 Task: Explore Airbnb accommodation in Nagqu, China from 8th November, 2023 to 16th November, 2023 for 2 adults. Place can be entire place with 1  bedroom having 1 bed and 1 bathroom. Property type can be hotel. Amenities needed are: wifi, washing machine.
Action: Mouse moved to (476, 67)
Screenshot: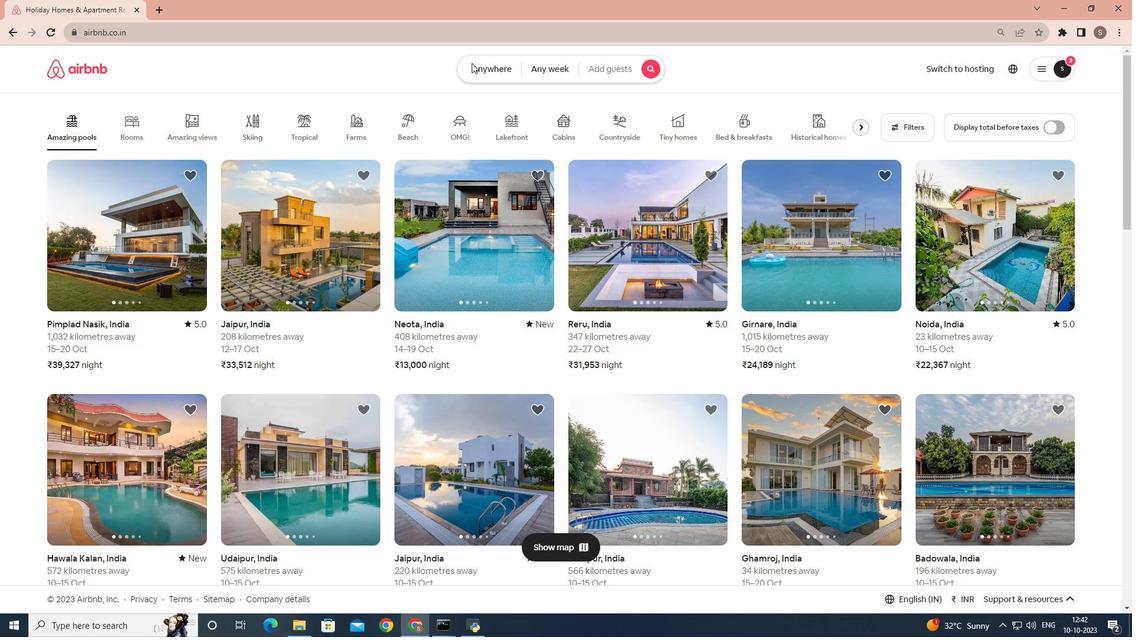 
Action: Mouse pressed left at (476, 67)
Screenshot: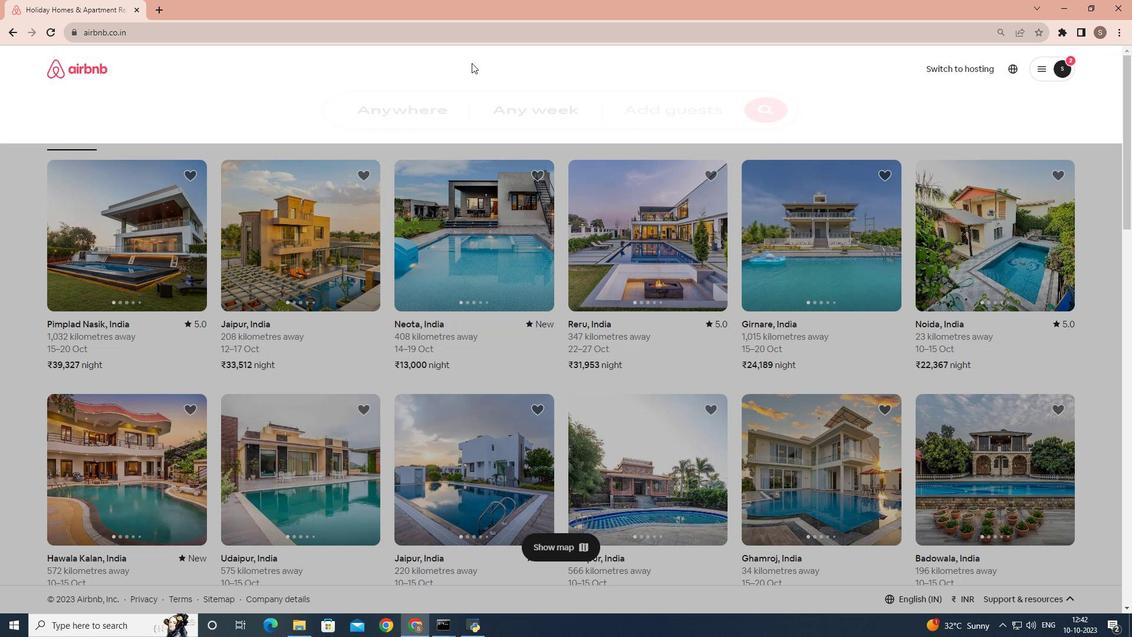 
Action: Mouse moved to (415, 105)
Screenshot: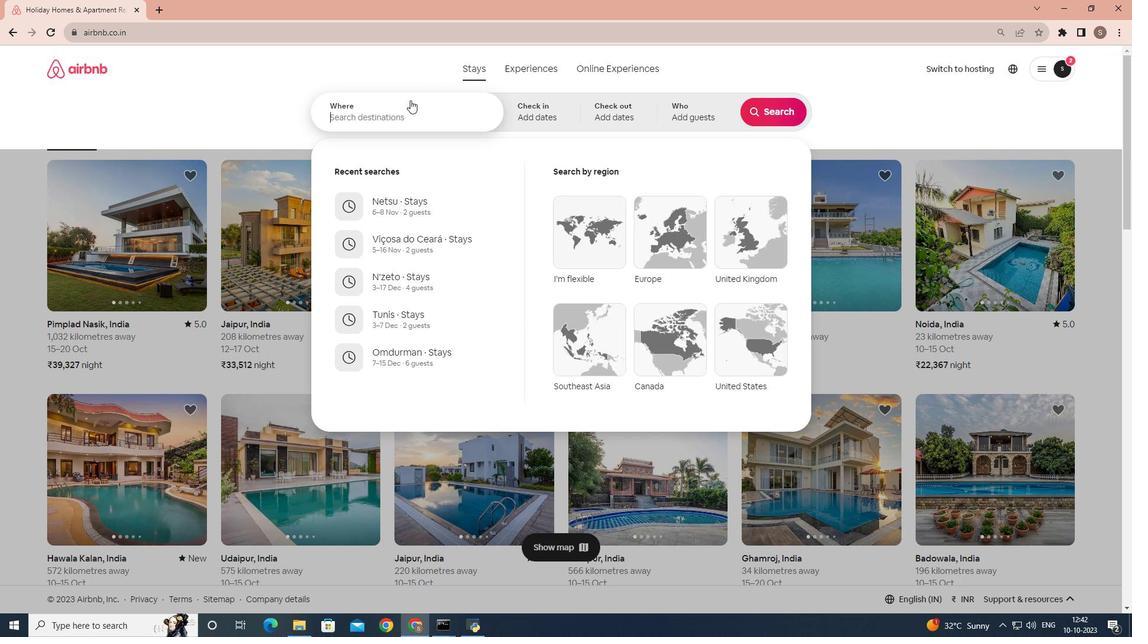 
Action: Mouse pressed left at (415, 105)
Screenshot: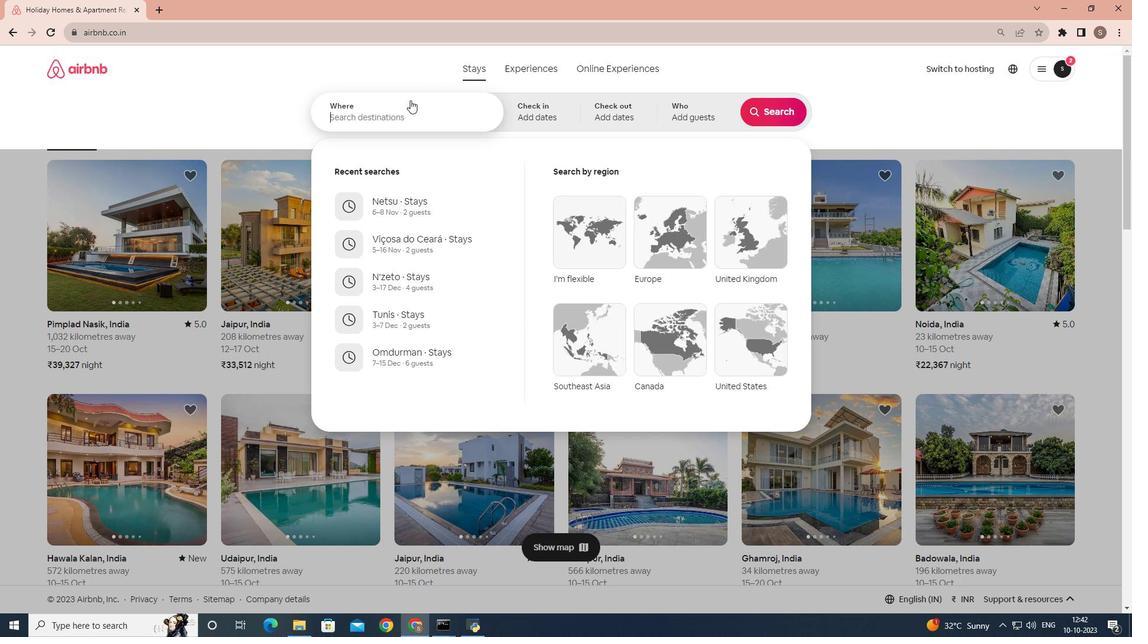 
Action: Key pressed <Key.shift>Nagqu,<Key.space><Key.shift>China
Screenshot: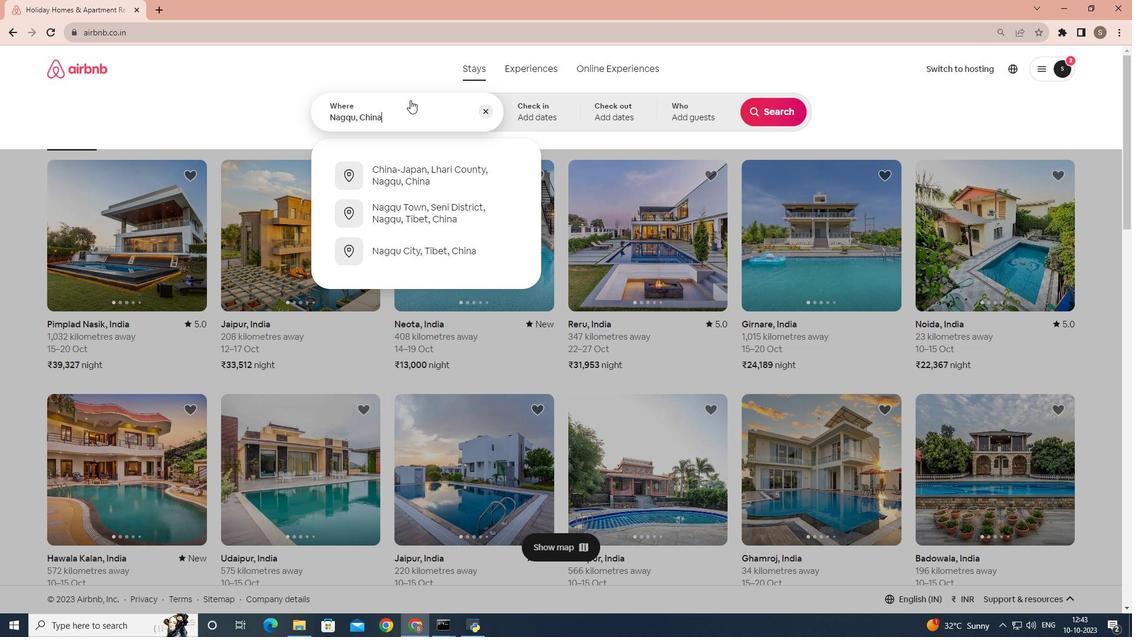 
Action: Mouse moved to (560, 117)
Screenshot: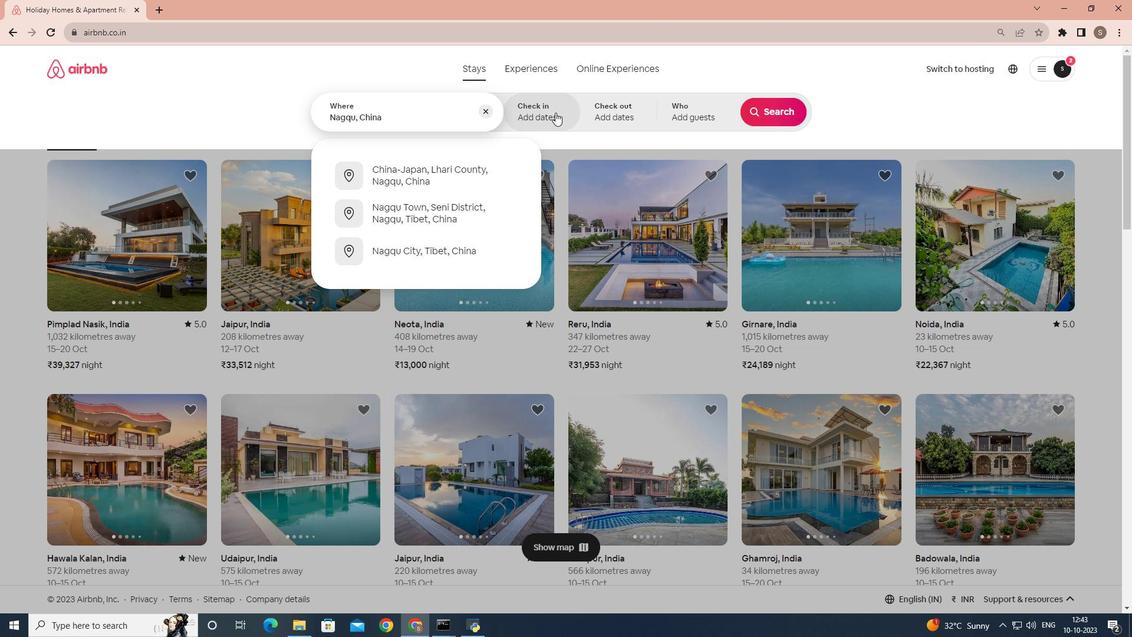 
Action: Mouse pressed left at (560, 117)
Screenshot: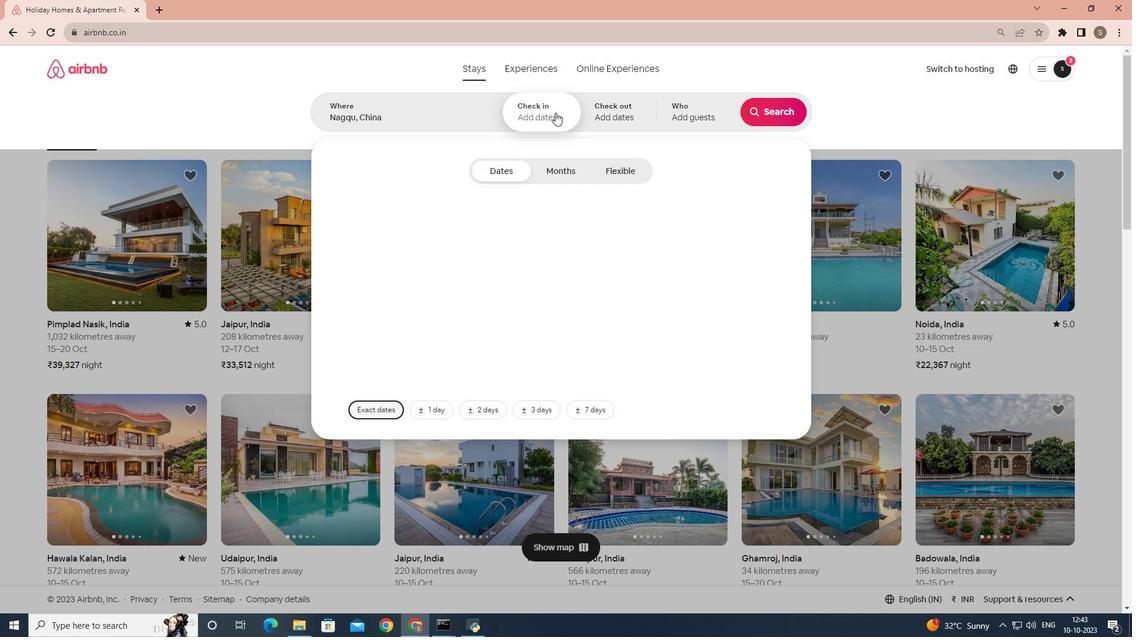 
Action: Mouse moved to (682, 295)
Screenshot: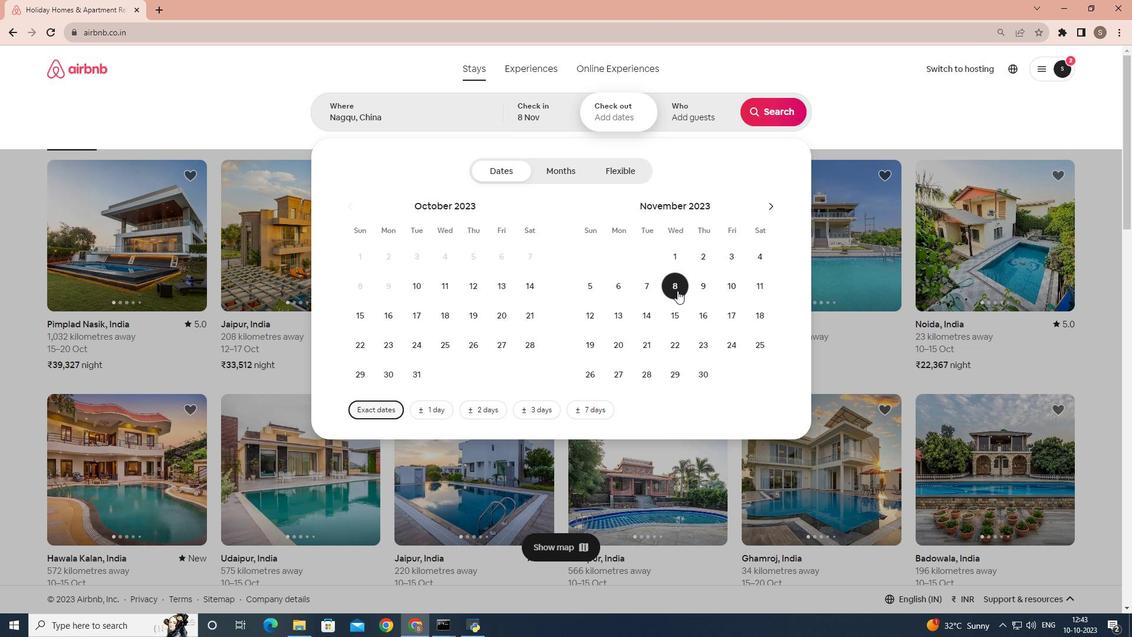 
Action: Mouse pressed left at (682, 295)
Screenshot: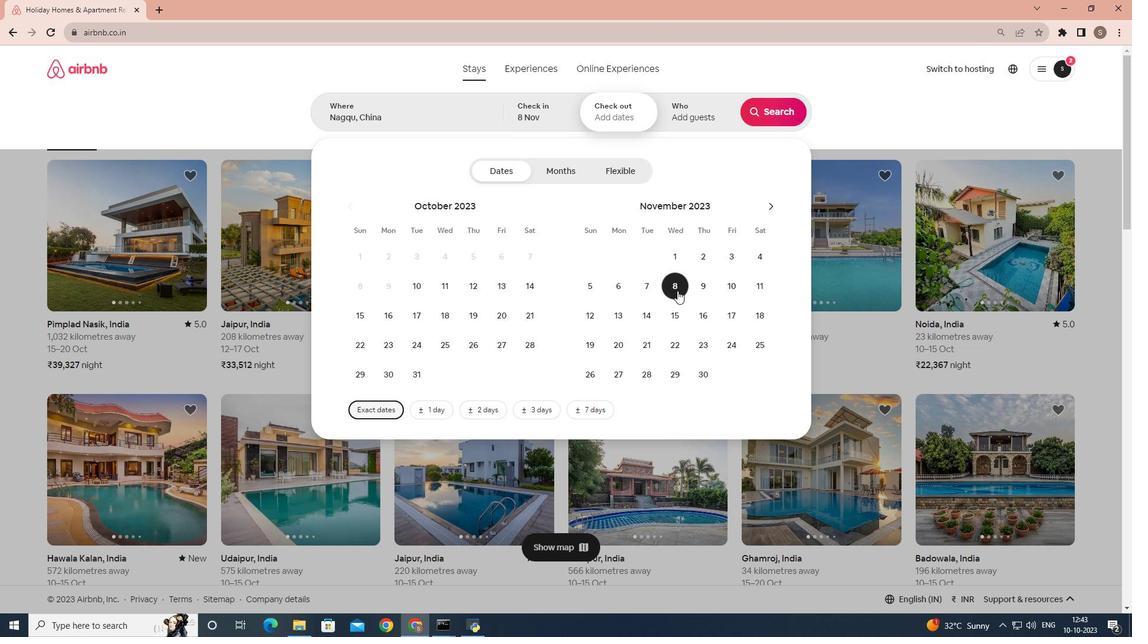 
Action: Mouse moved to (717, 326)
Screenshot: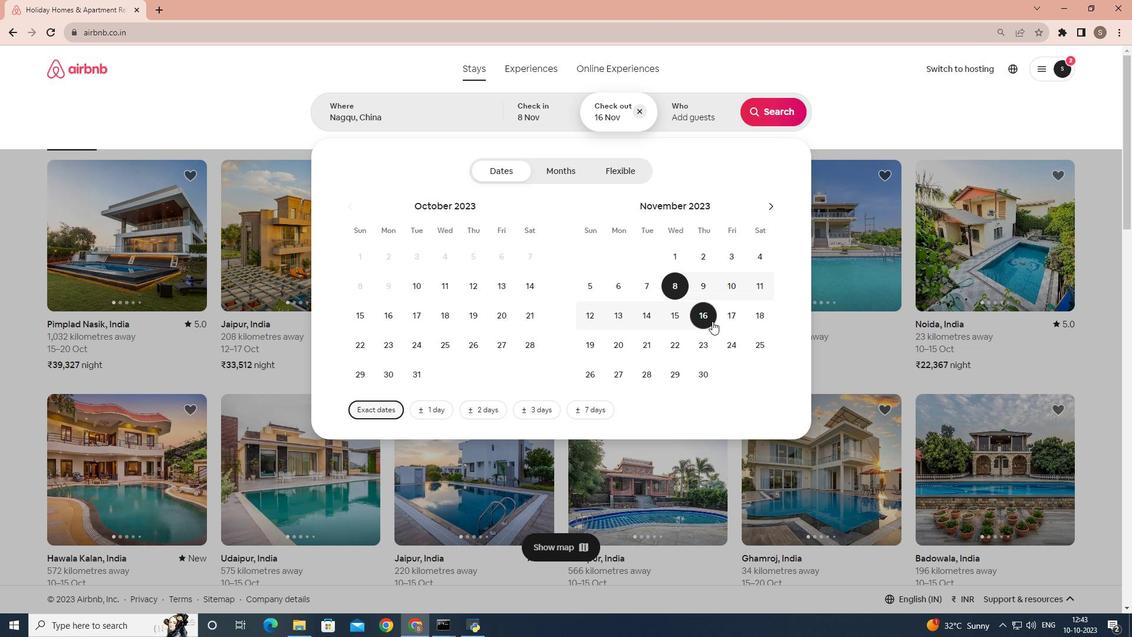 
Action: Mouse pressed left at (717, 326)
Screenshot: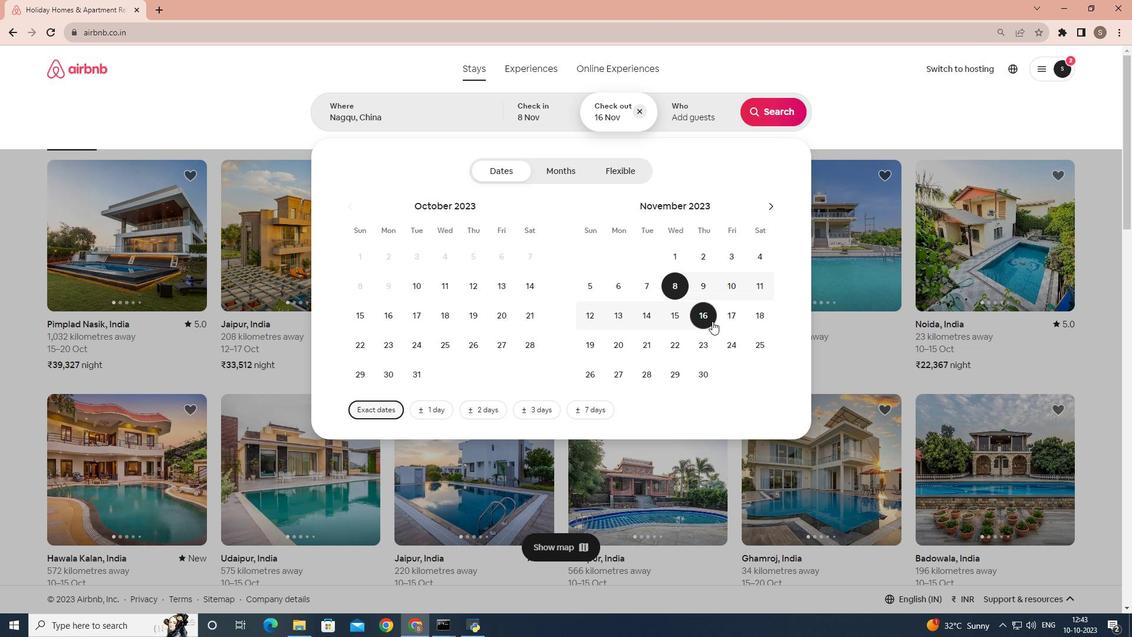 
Action: Mouse moved to (698, 99)
Screenshot: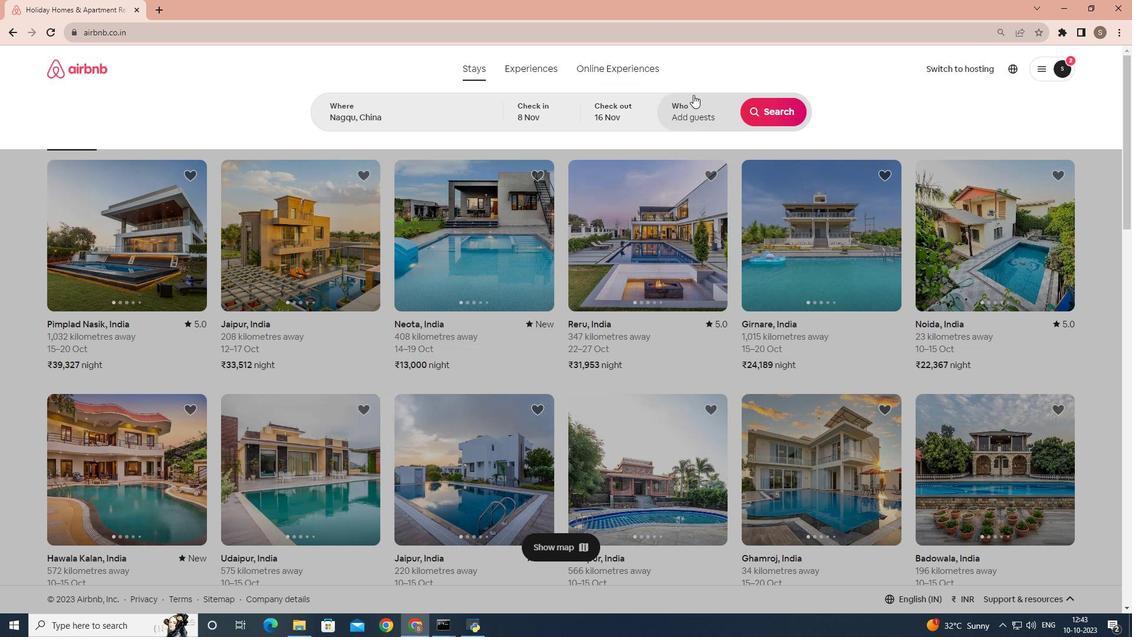 
Action: Mouse pressed left at (698, 99)
Screenshot: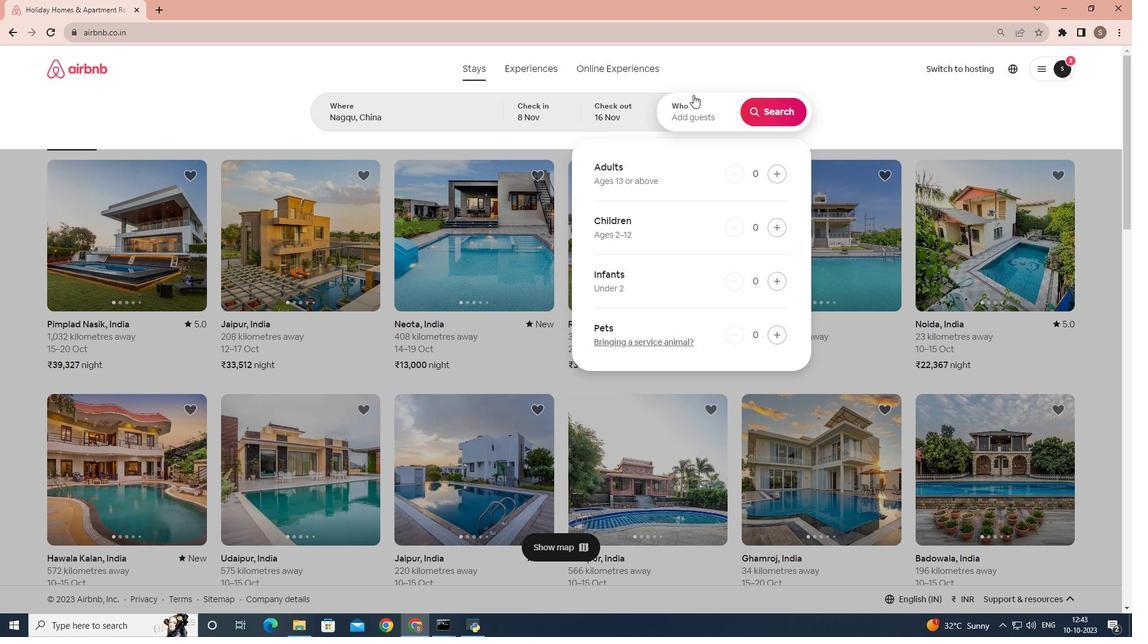 
Action: Mouse moved to (783, 178)
Screenshot: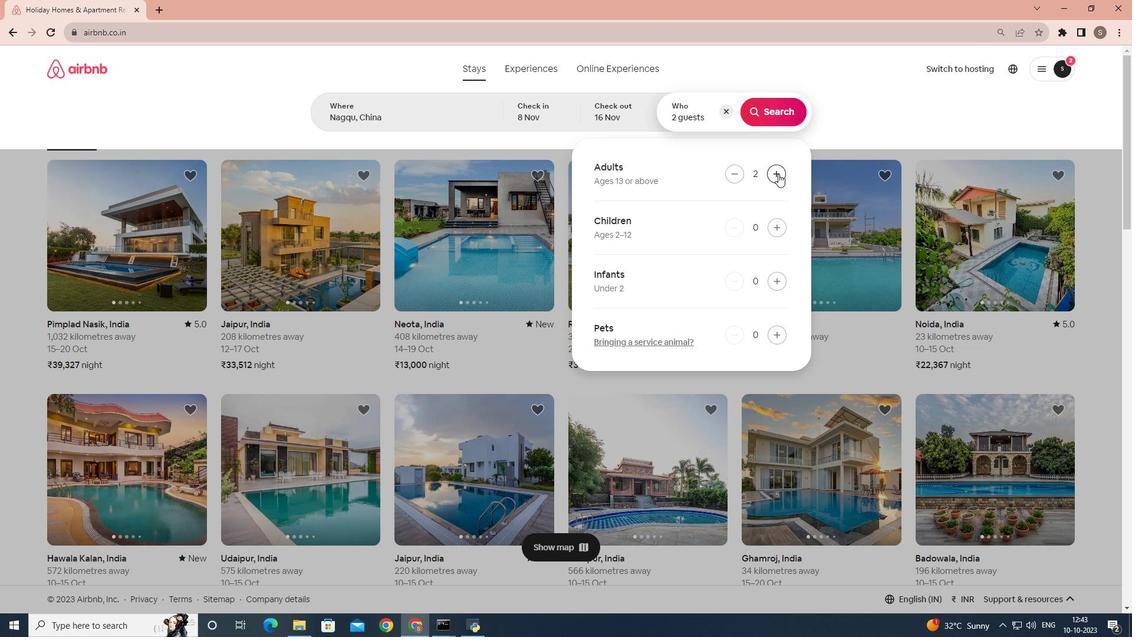 
Action: Mouse pressed left at (783, 178)
Screenshot: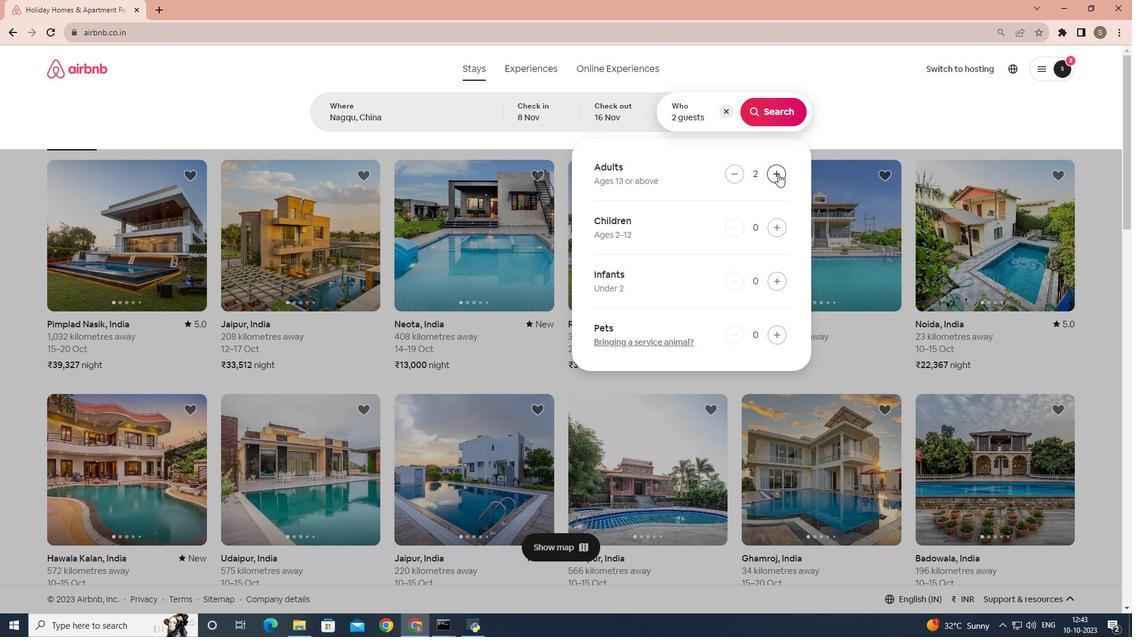 
Action: Mouse pressed left at (783, 178)
Screenshot: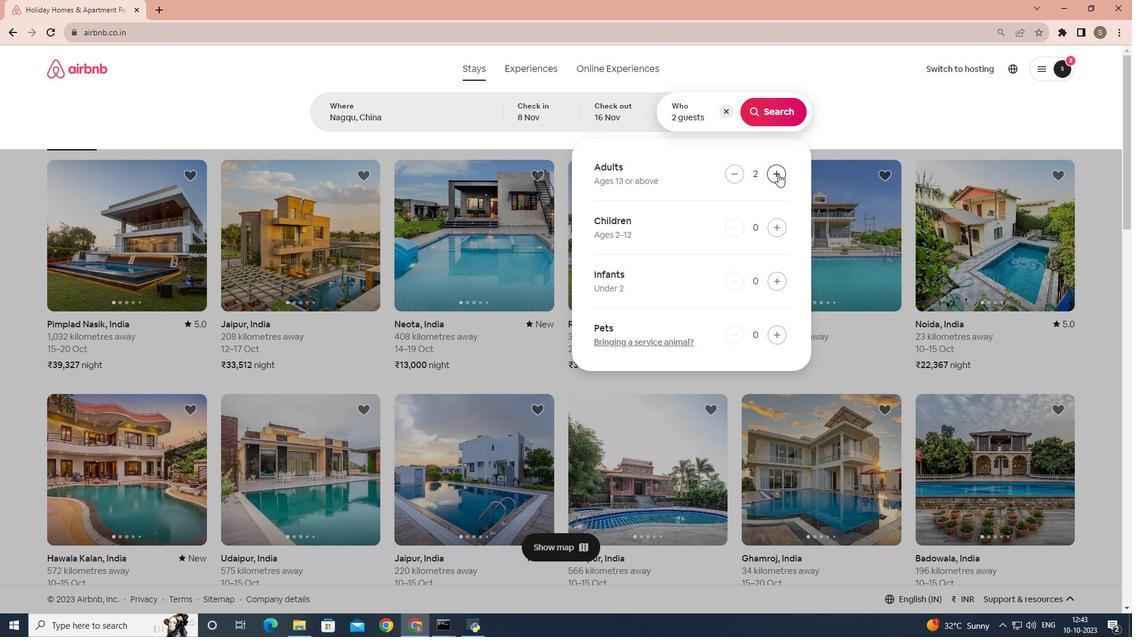 
Action: Mouse moved to (774, 119)
Screenshot: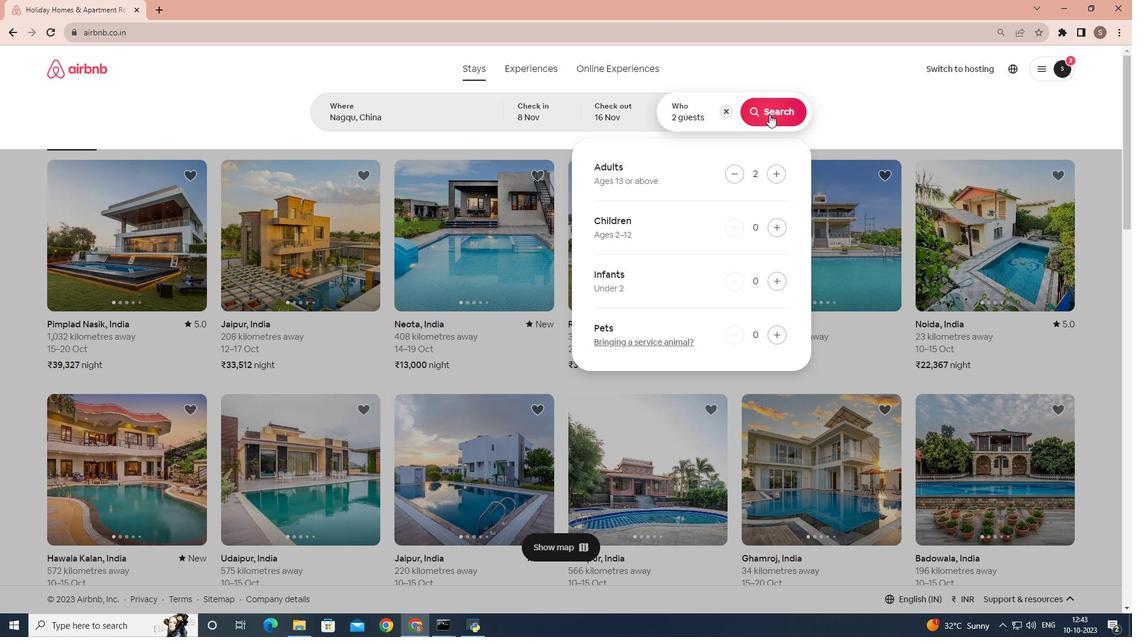 
Action: Mouse pressed left at (774, 119)
Screenshot: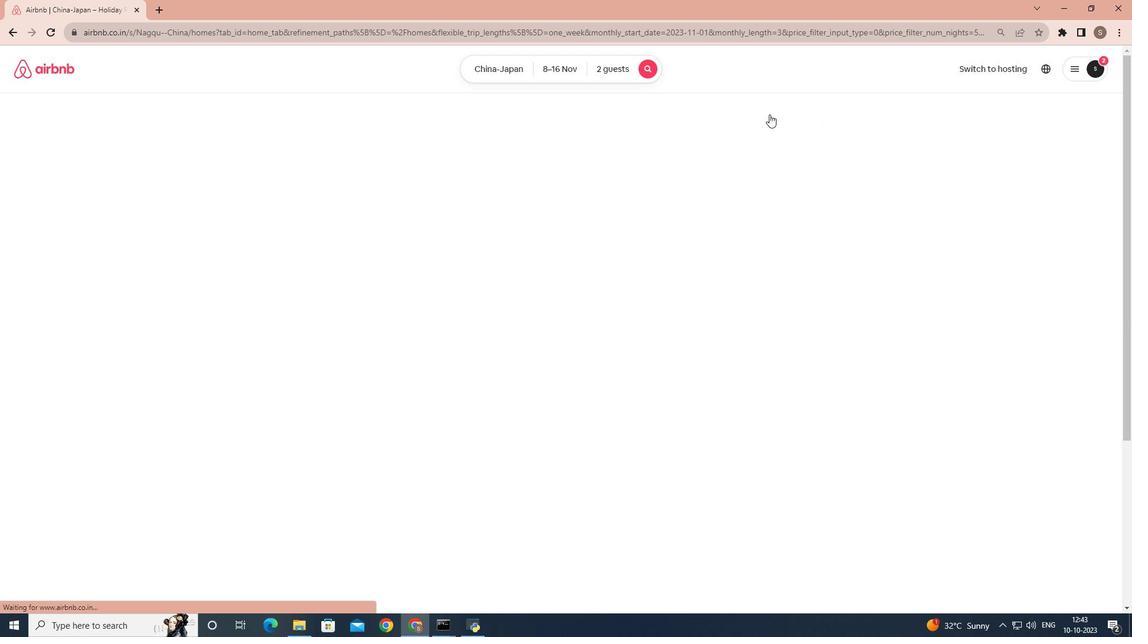 
Action: Mouse moved to (932, 120)
Screenshot: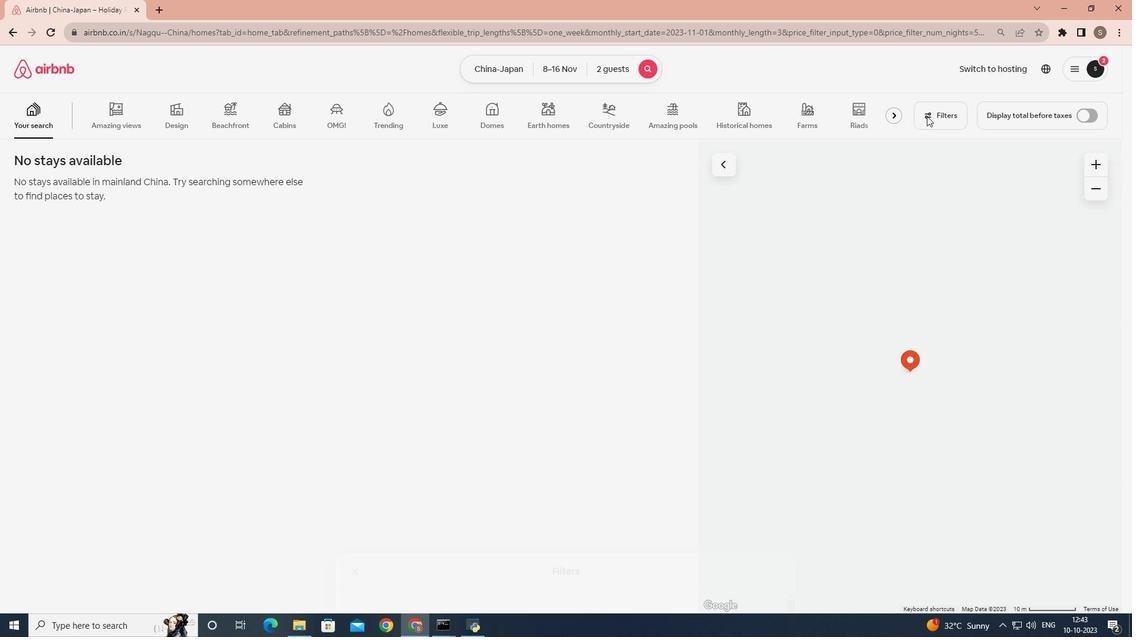 
Action: Mouse pressed left at (932, 120)
Screenshot: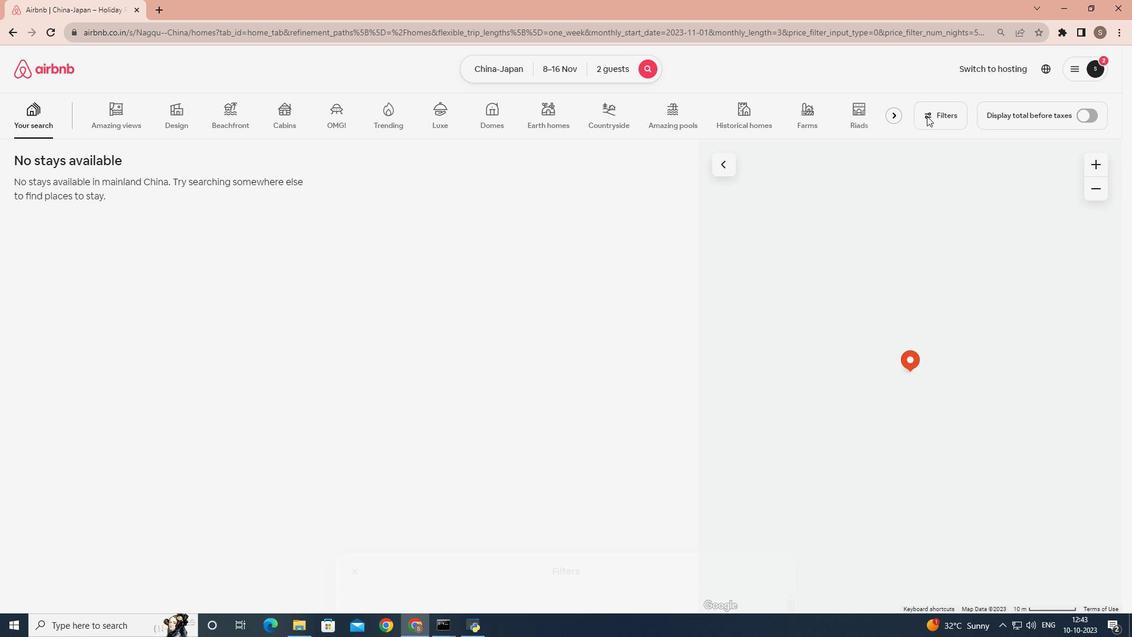 
Action: Mouse moved to (546, 338)
Screenshot: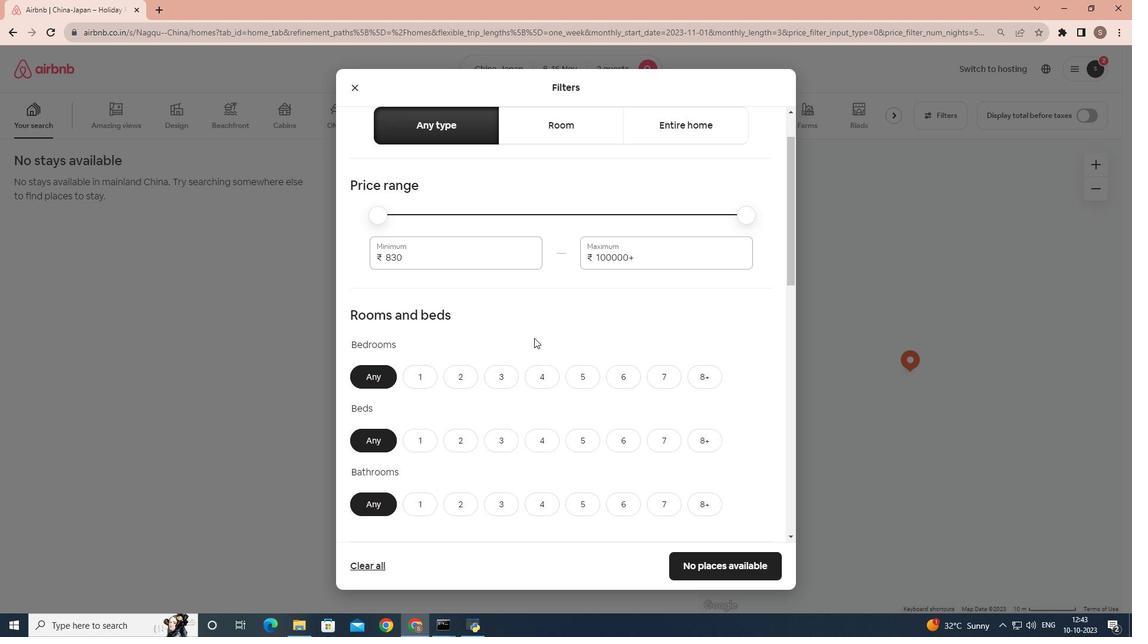 
Action: Mouse scrolled (546, 338) with delta (0, 0)
Screenshot: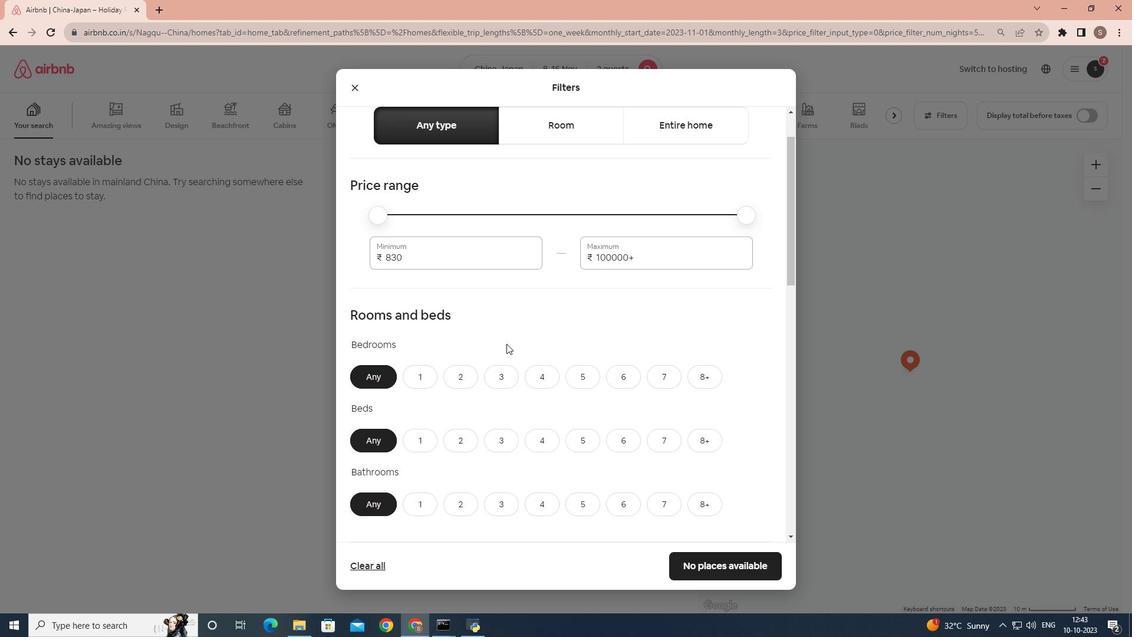 
Action: Mouse moved to (420, 383)
Screenshot: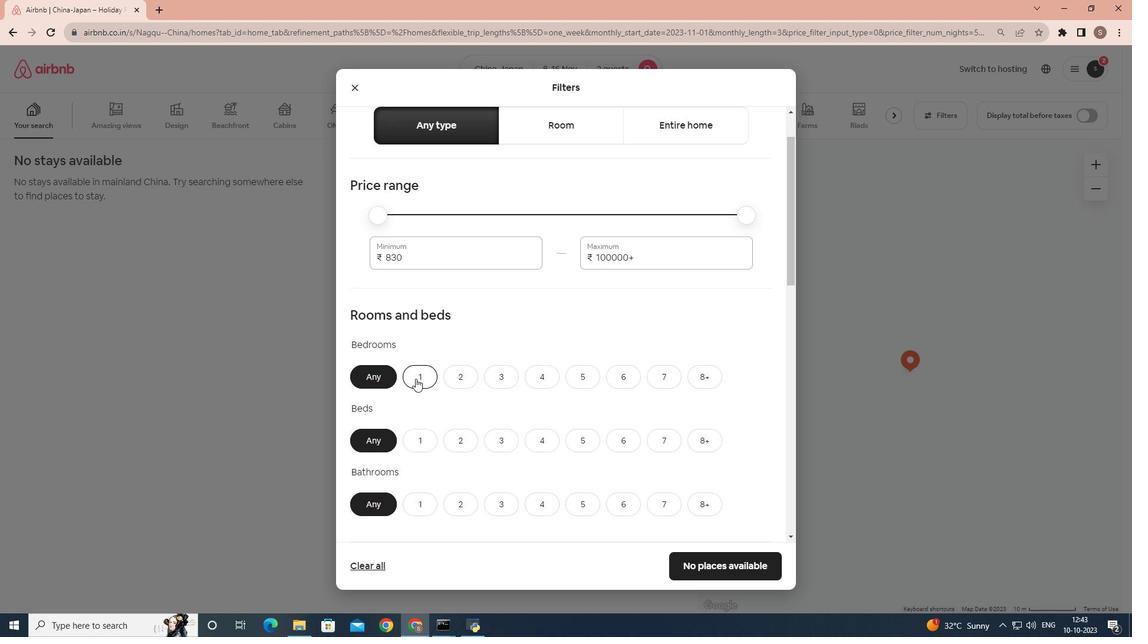 
Action: Mouse pressed left at (420, 383)
Screenshot: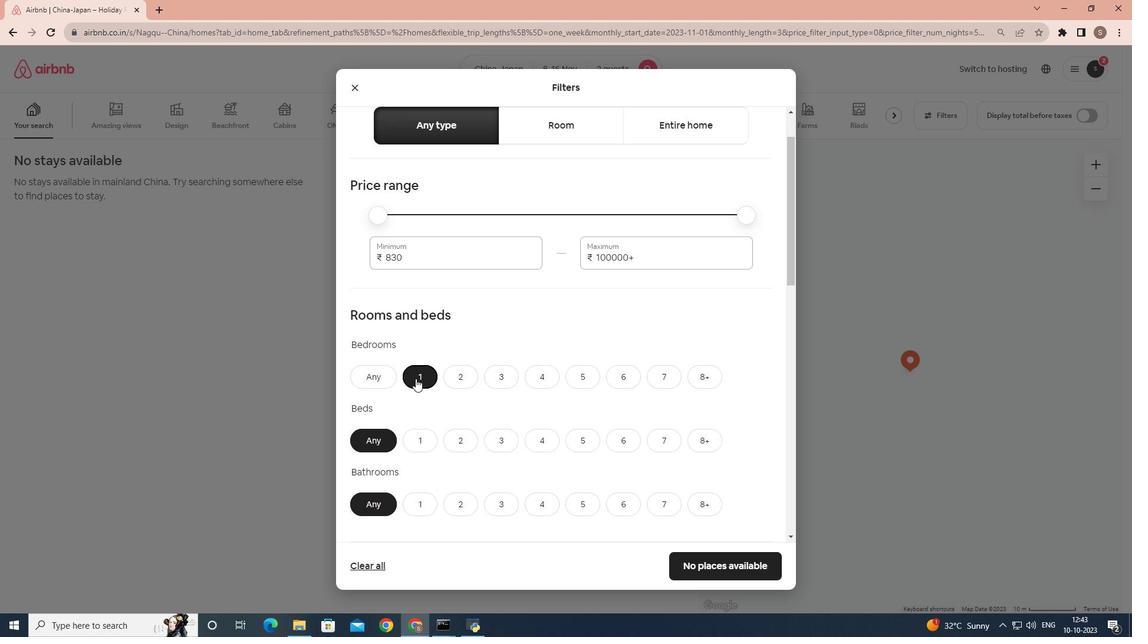 
Action: Mouse moved to (424, 449)
Screenshot: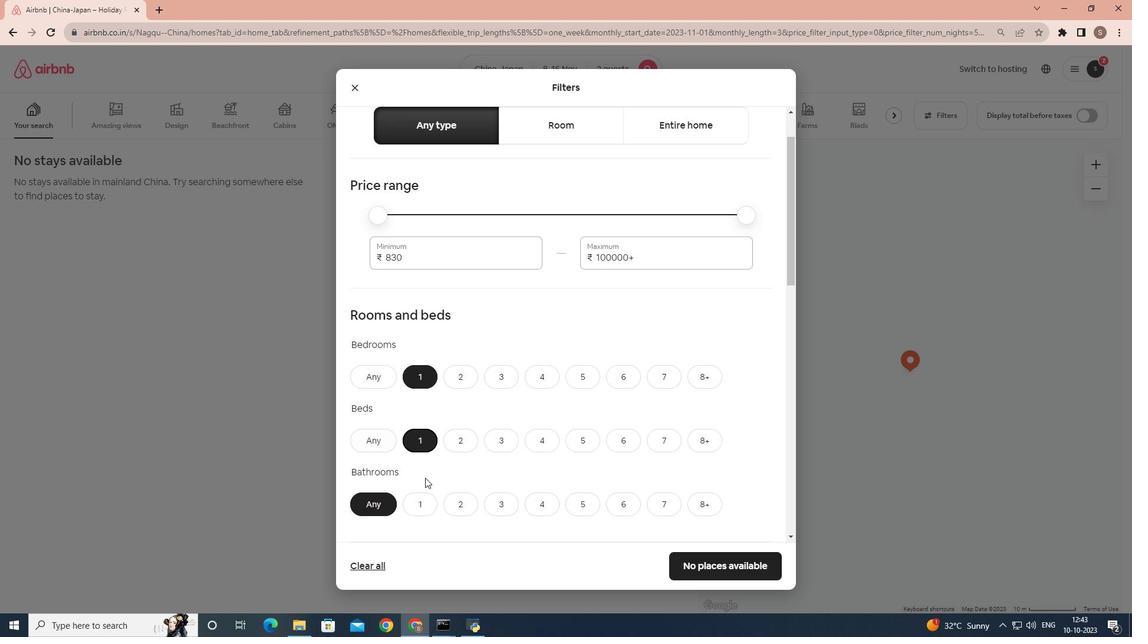 
Action: Mouse pressed left at (424, 449)
Screenshot: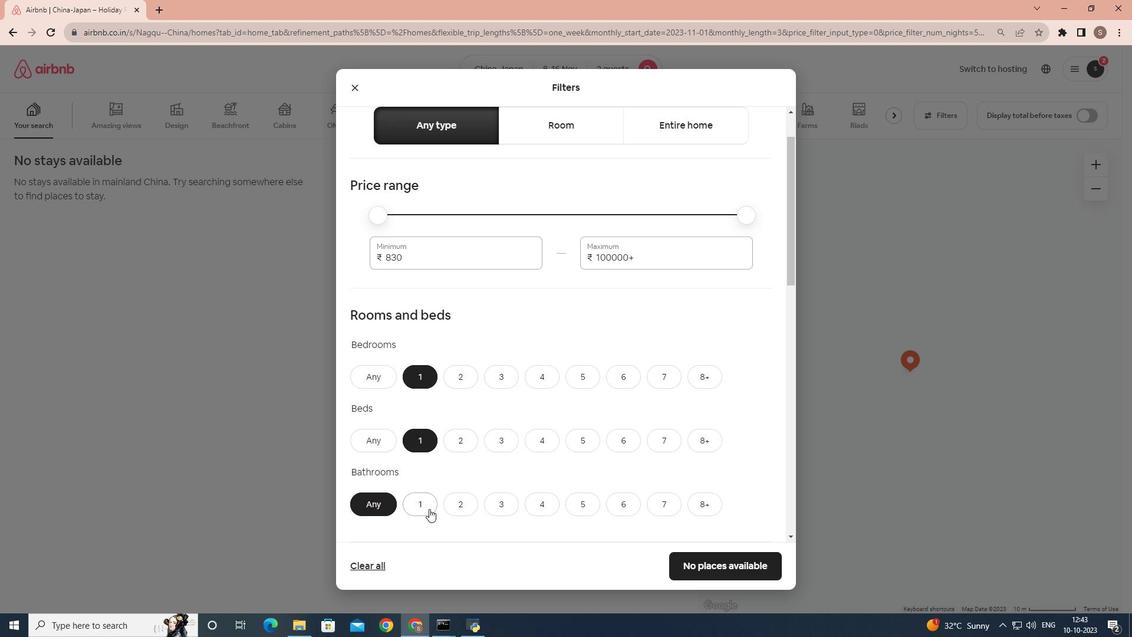 
Action: Mouse moved to (421, 512)
Screenshot: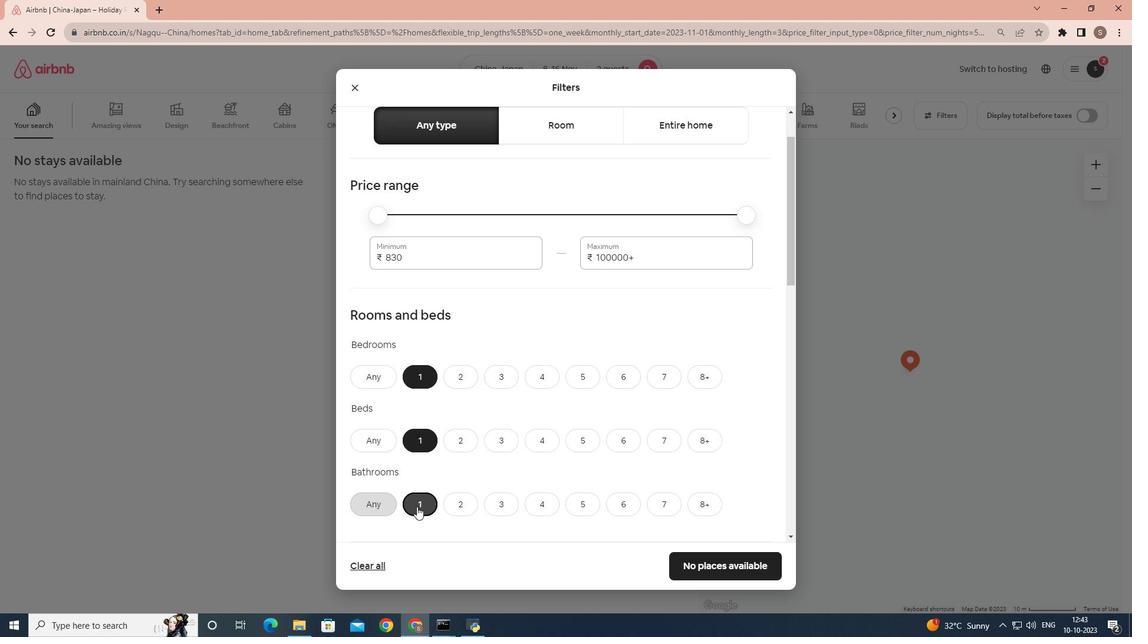 
Action: Mouse pressed left at (421, 512)
Screenshot: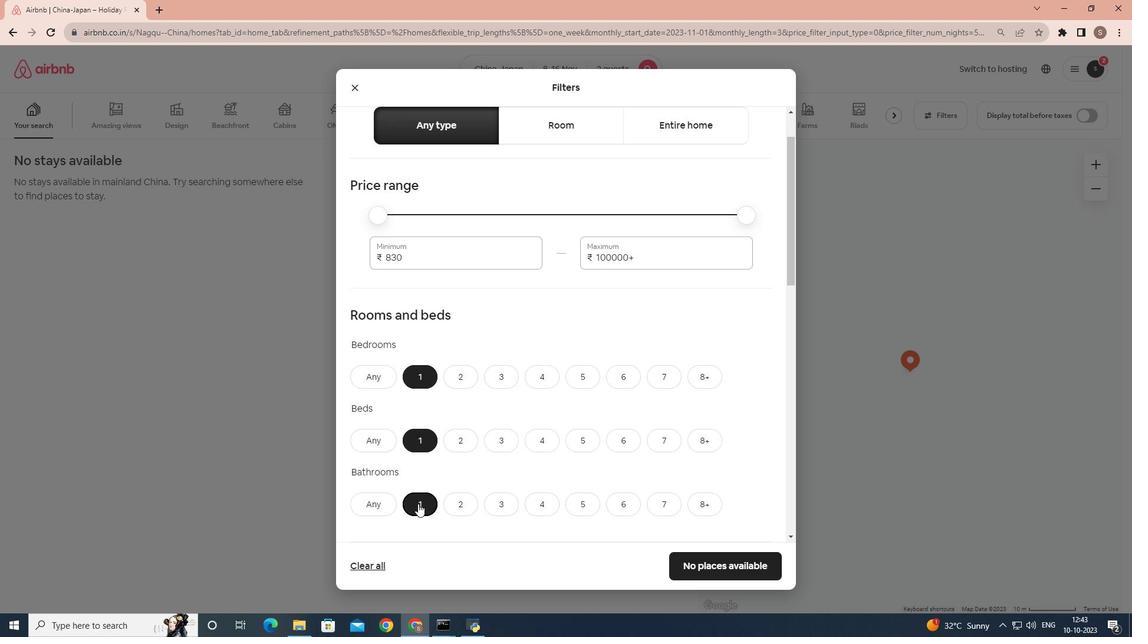 
Action: Mouse moved to (444, 464)
Screenshot: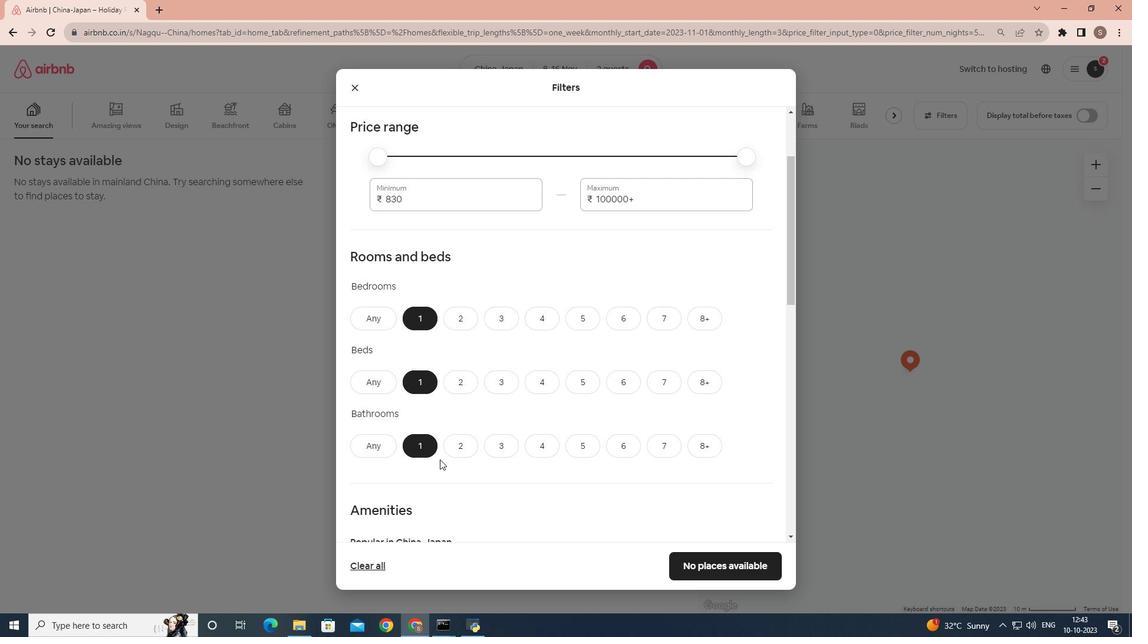
Action: Mouse scrolled (444, 463) with delta (0, 0)
Screenshot: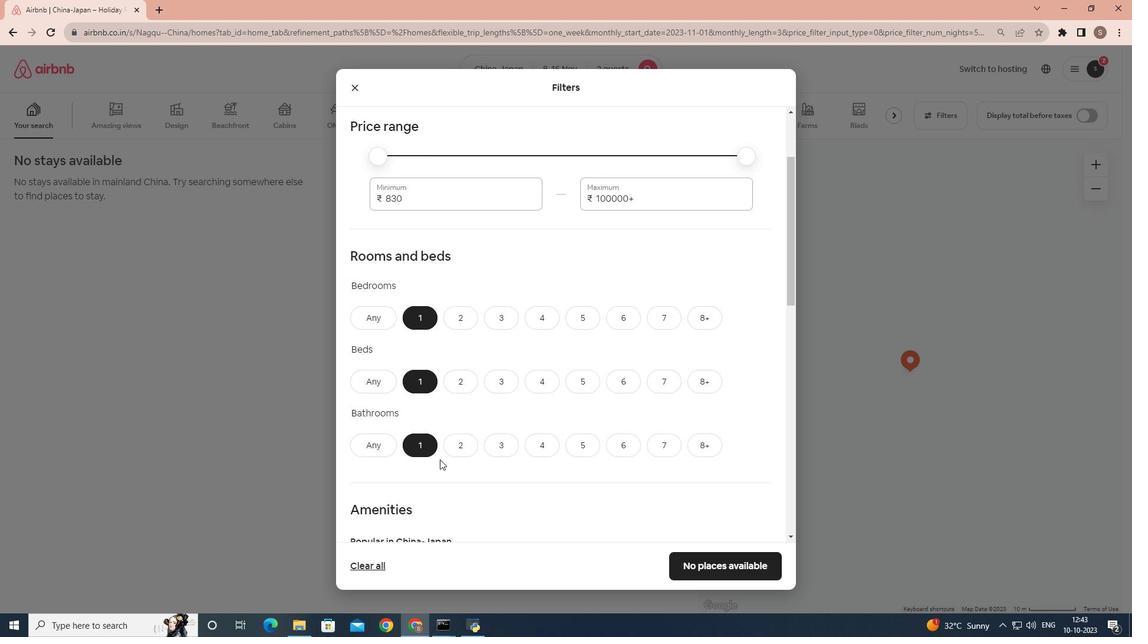 
Action: Mouse moved to (444, 463)
Screenshot: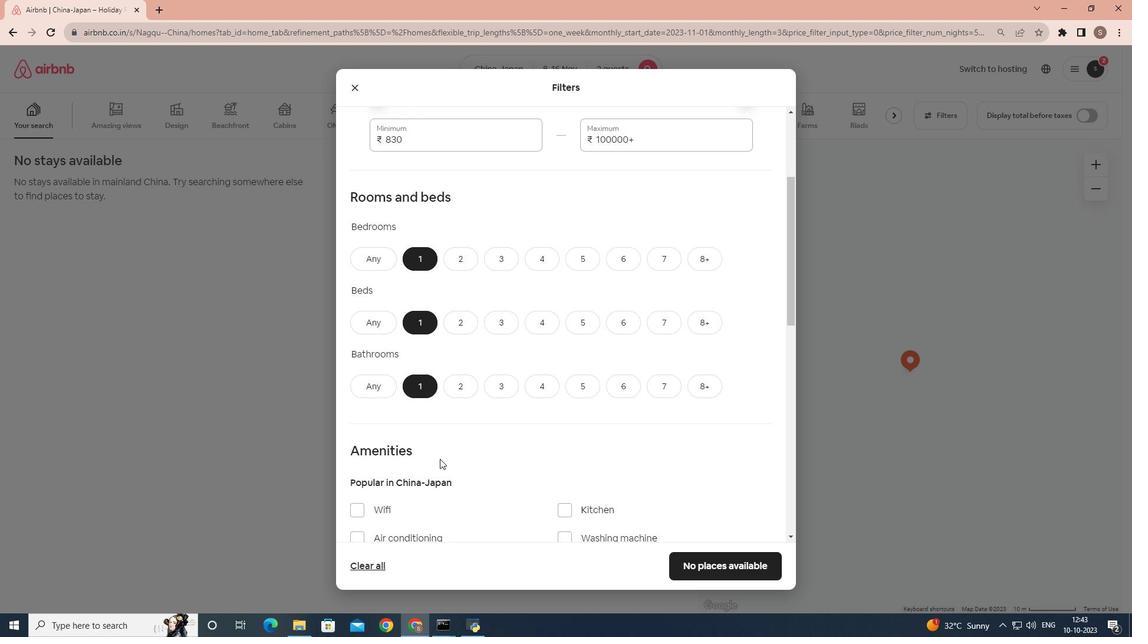 
Action: Mouse scrolled (444, 463) with delta (0, 0)
Screenshot: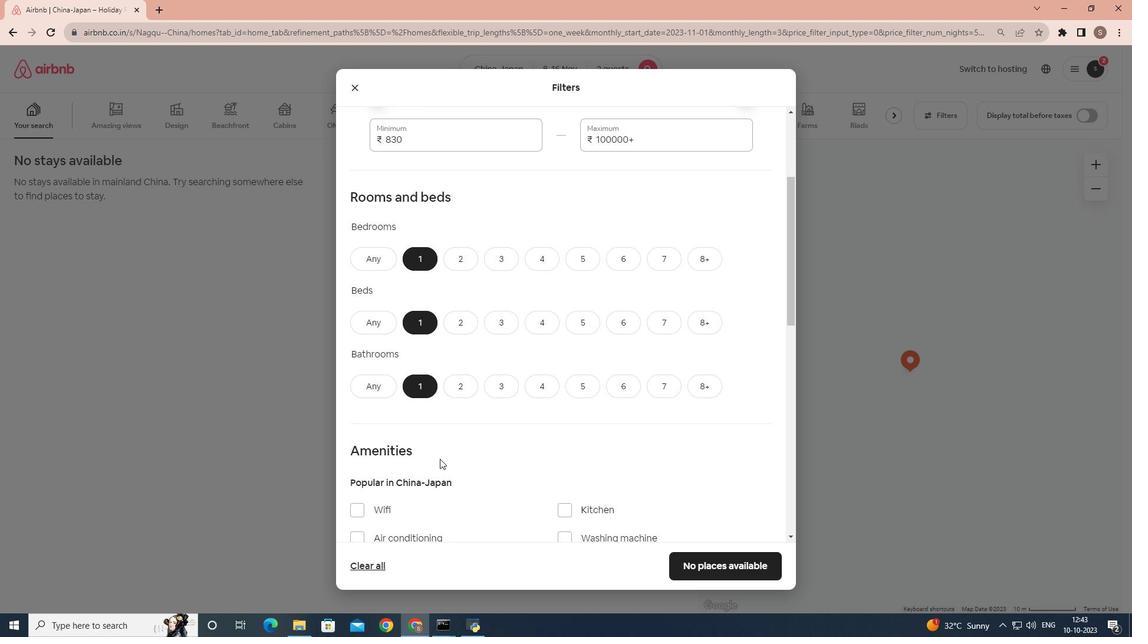 
Action: Mouse moved to (473, 449)
Screenshot: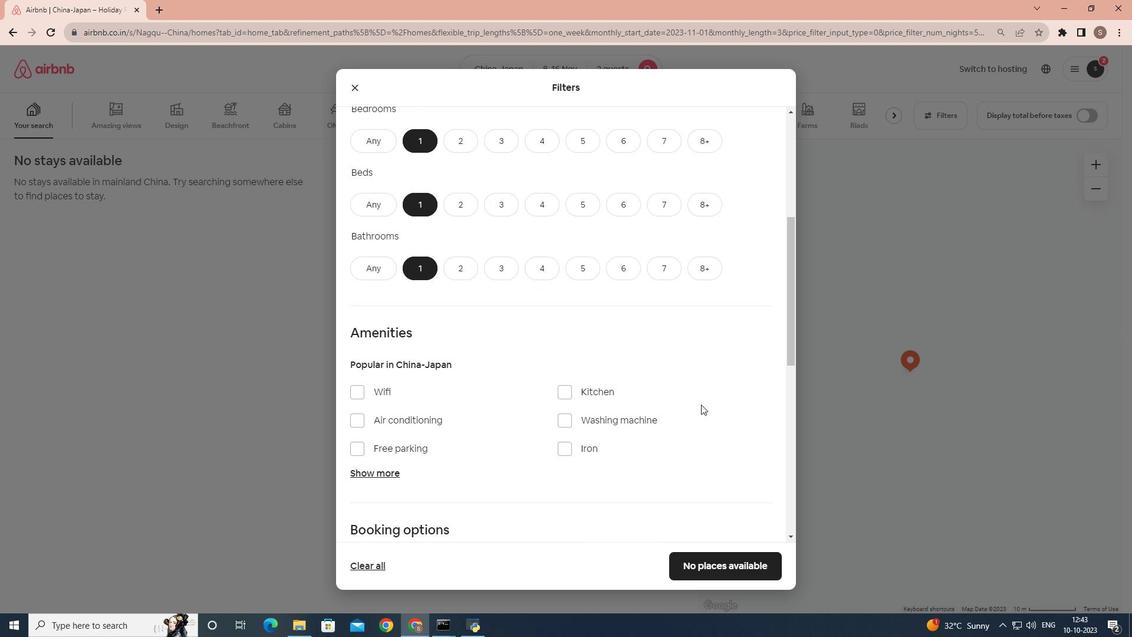 
Action: Mouse scrolled (473, 448) with delta (0, 0)
Screenshot: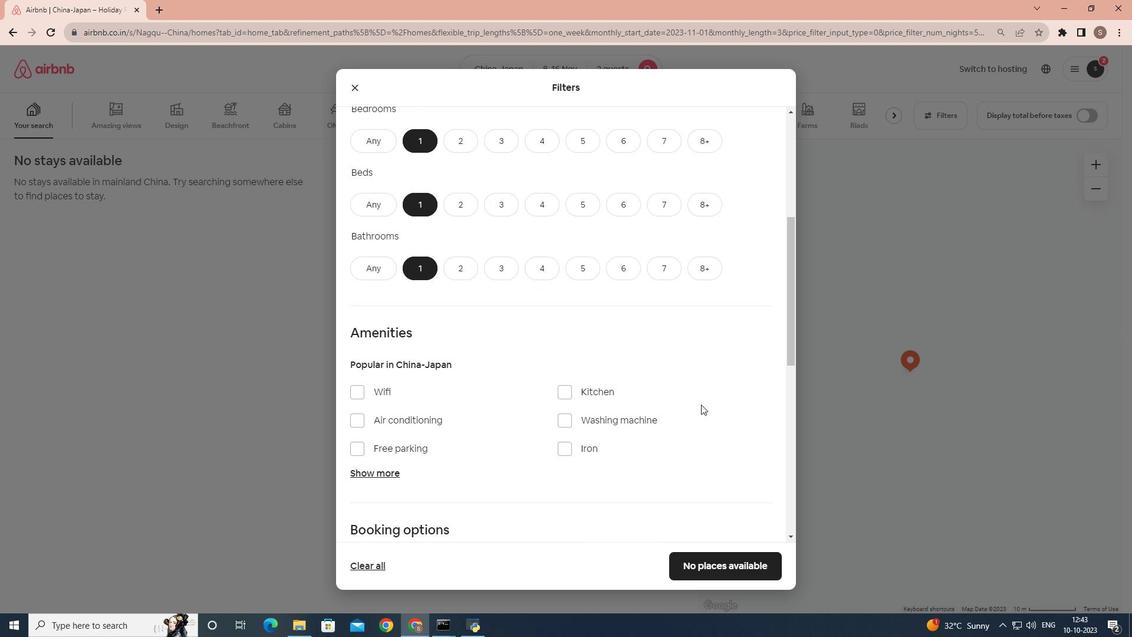 
Action: Mouse moved to (473, 449)
Screenshot: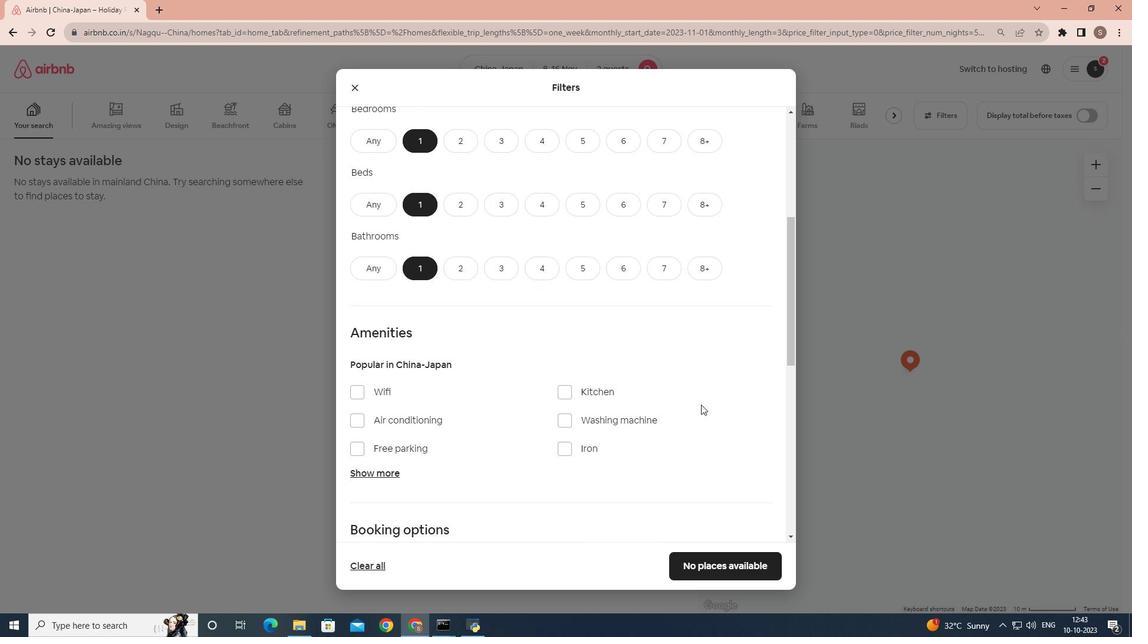 
Action: Mouse scrolled (473, 448) with delta (0, 0)
Screenshot: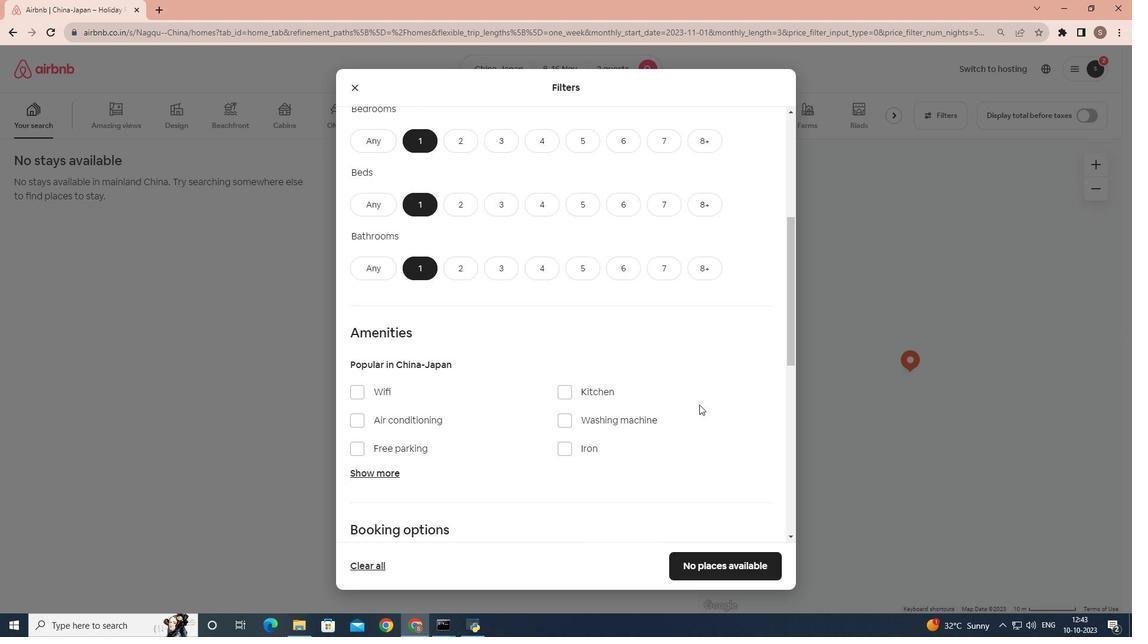 
Action: Mouse moved to (608, 415)
Screenshot: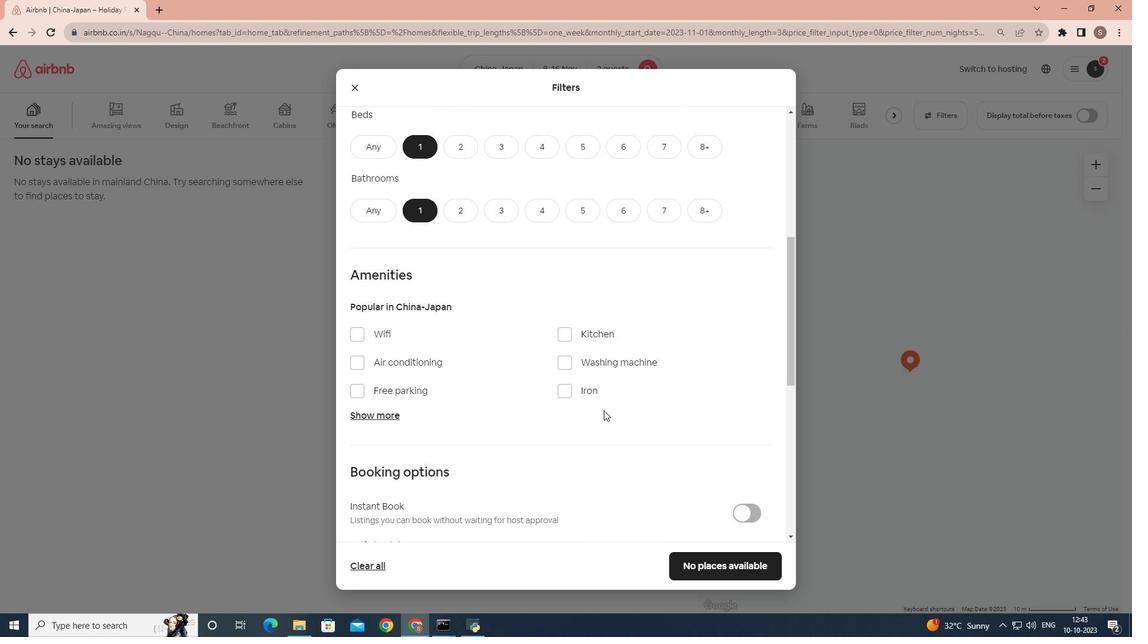 
Action: Mouse scrolled (608, 414) with delta (0, 0)
Screenshot: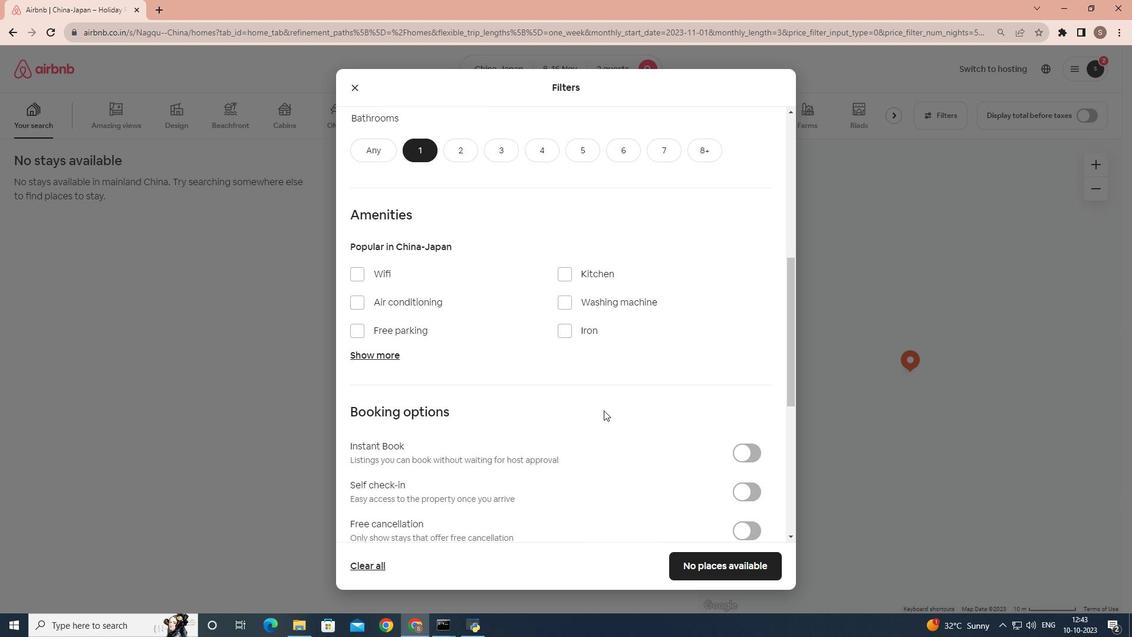
Action: Mouse scrolled (608, 414) with delta (0, 0)
Screenshot: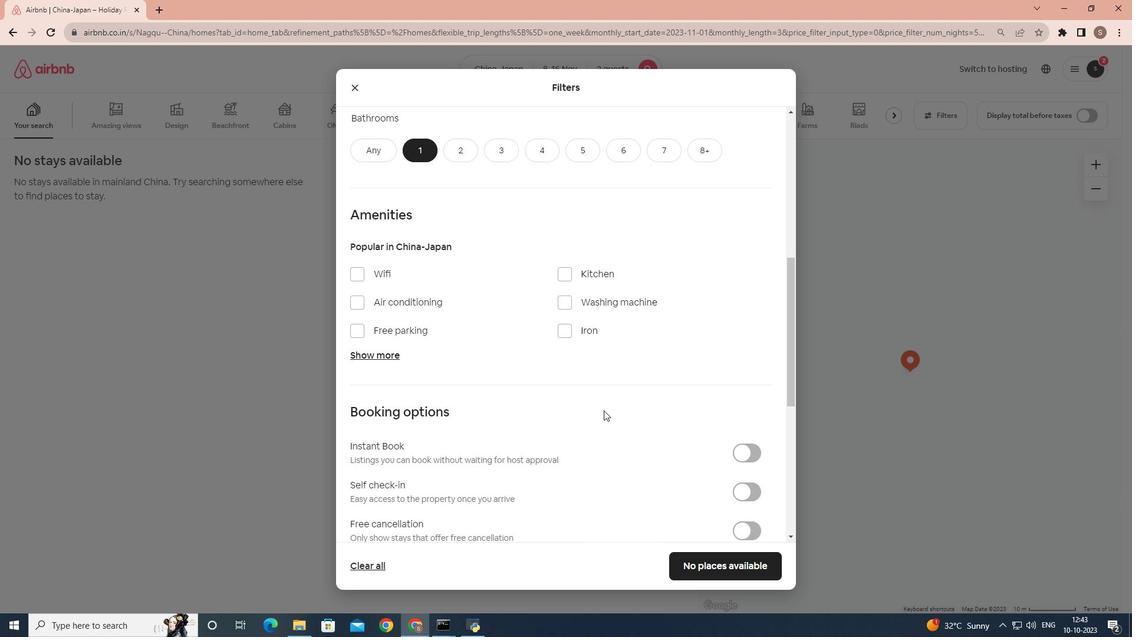 
Action: Mouse moved to (593, 381)
Screenshot: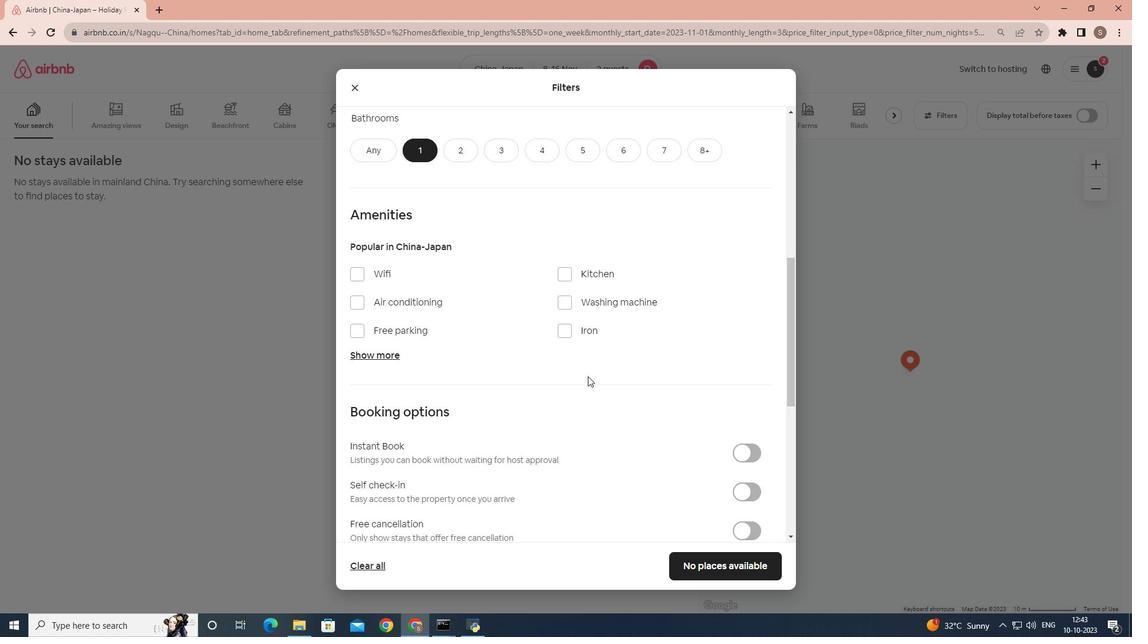 
Action: Mouse scrolled (593, 380) with delta (0, 0)
Screenshot: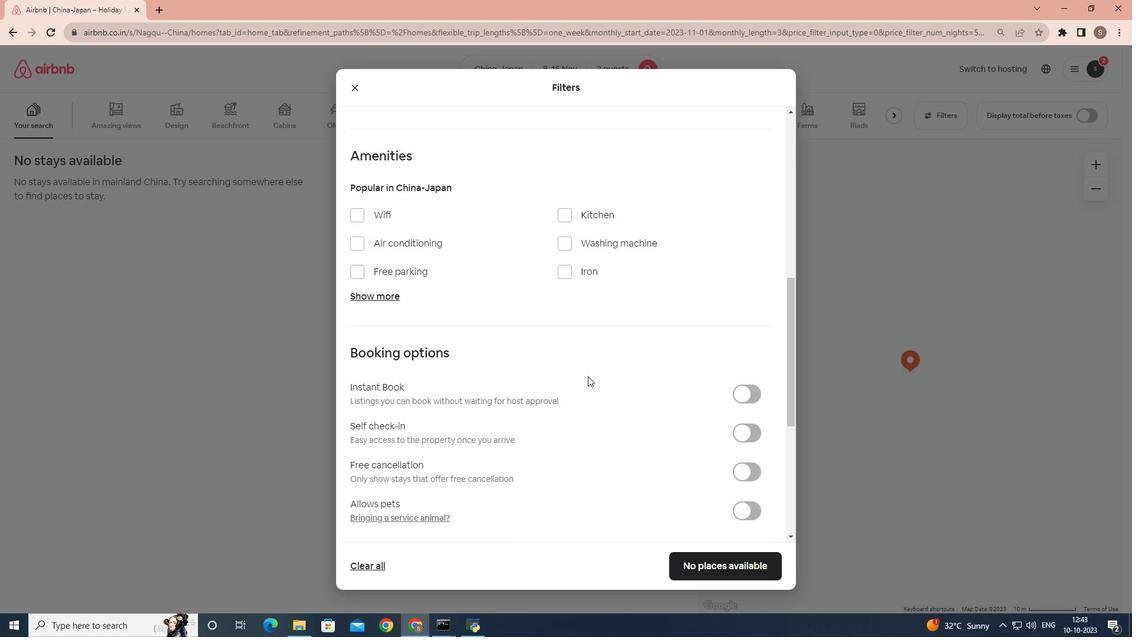 
Action: Mouse moved to (581, 380)
Screenshot: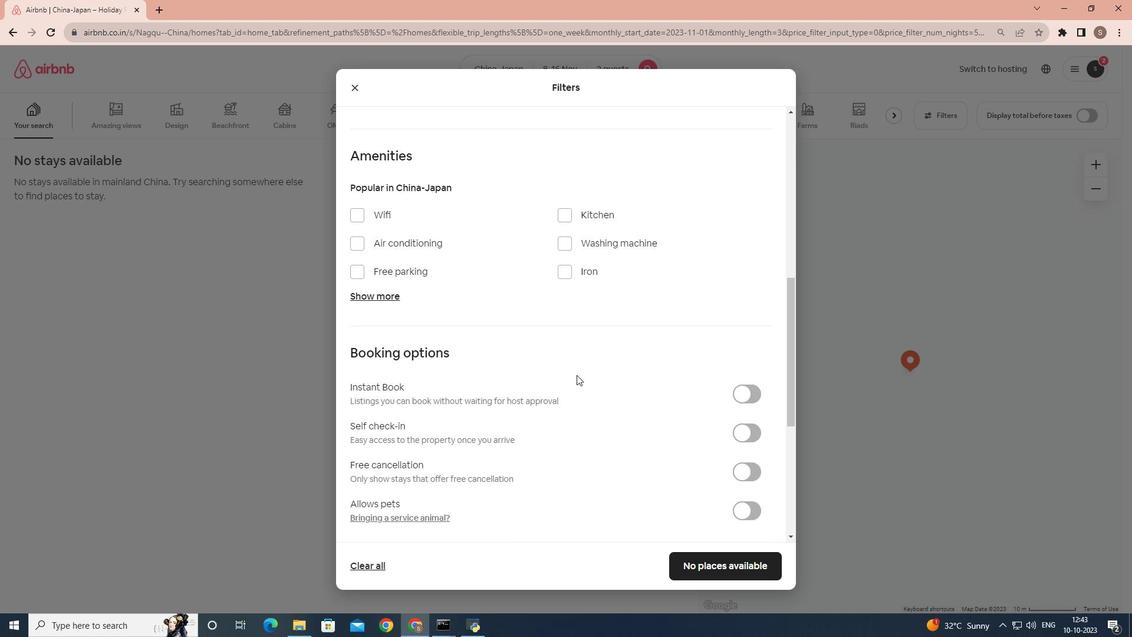 
Action: Mouse scrolled (581, 380) with delta (0, 0)
Screenshot: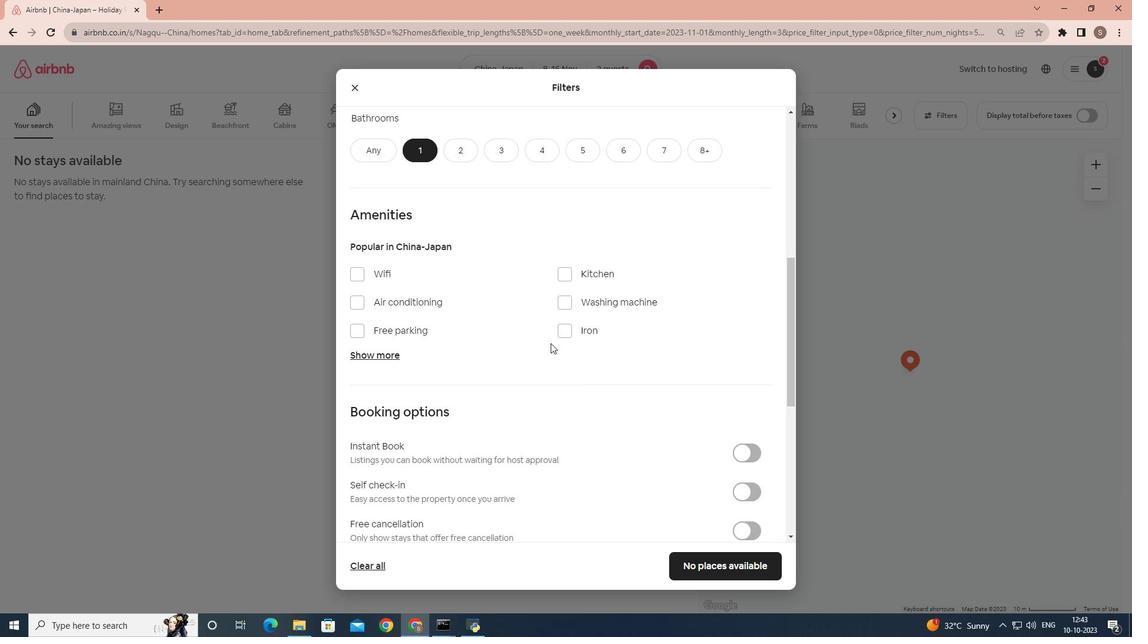 
Action: Mouse moved to (359, 276)
Screenshot: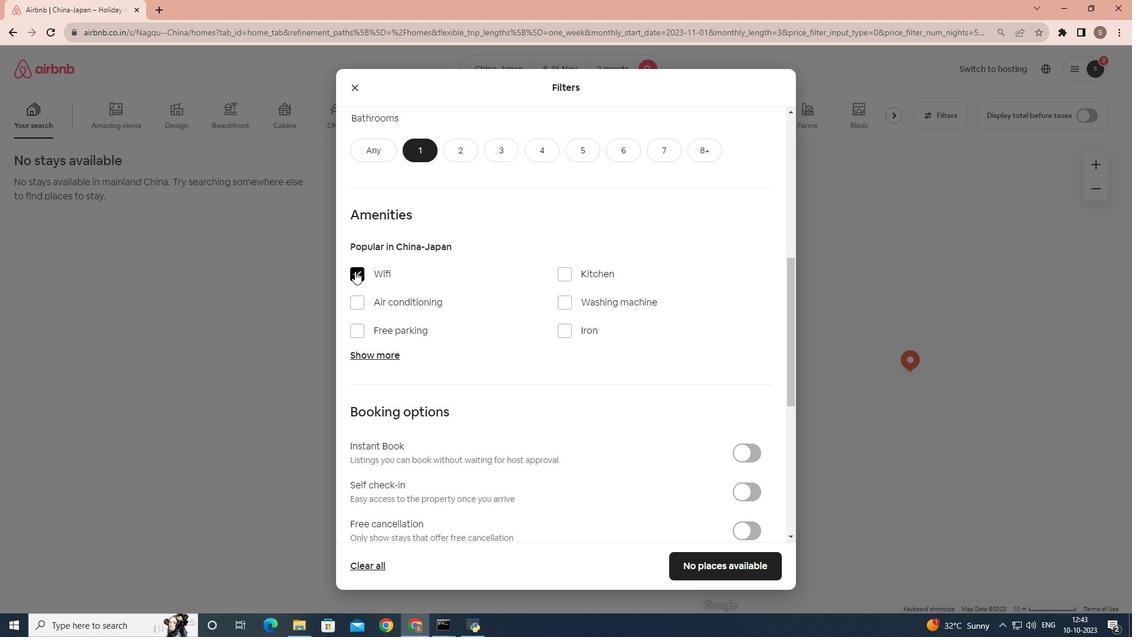 
Action: Mouse pressed left at (359, 276)
Screenshot: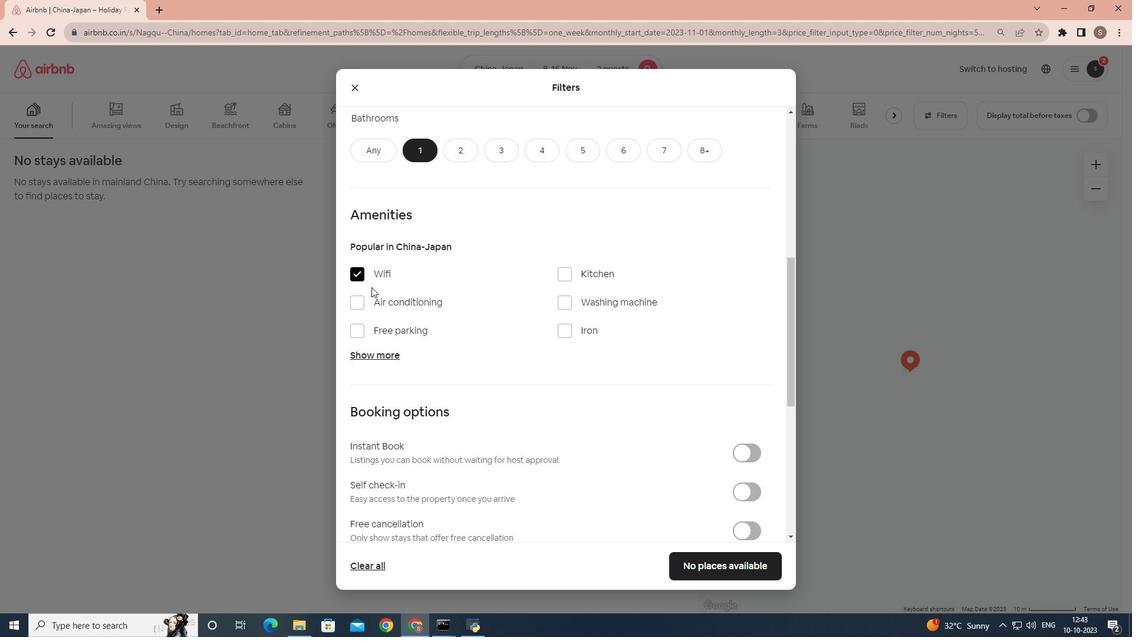 
Action: Mouse moved to (574, 308)
Screenshot: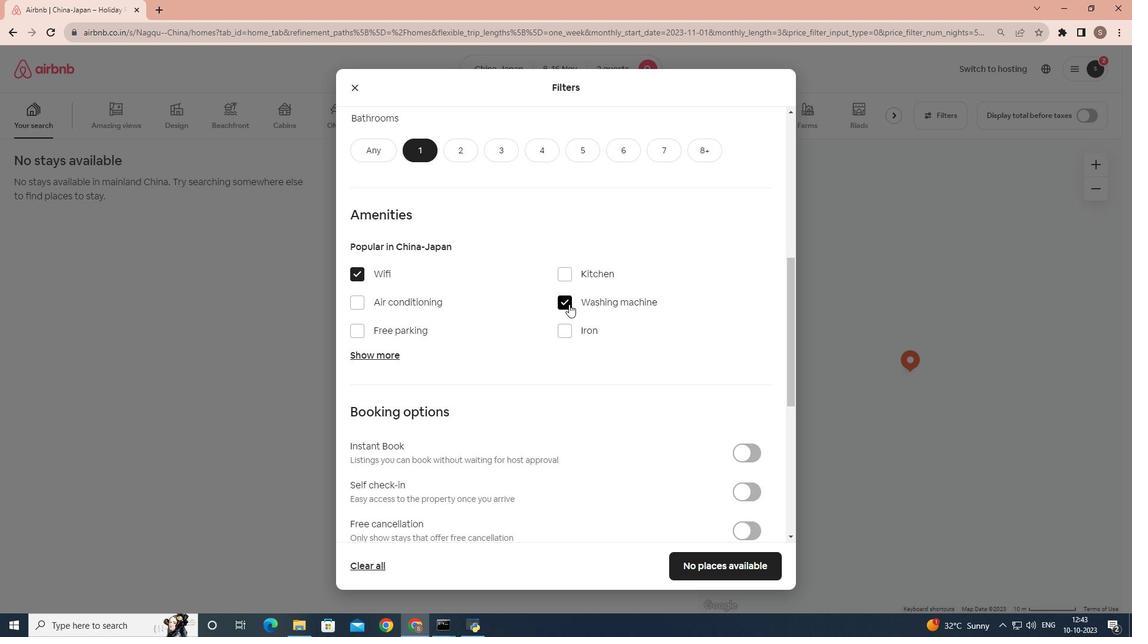 
Action: Mouse pressed left at (574, 308)
Screenshot: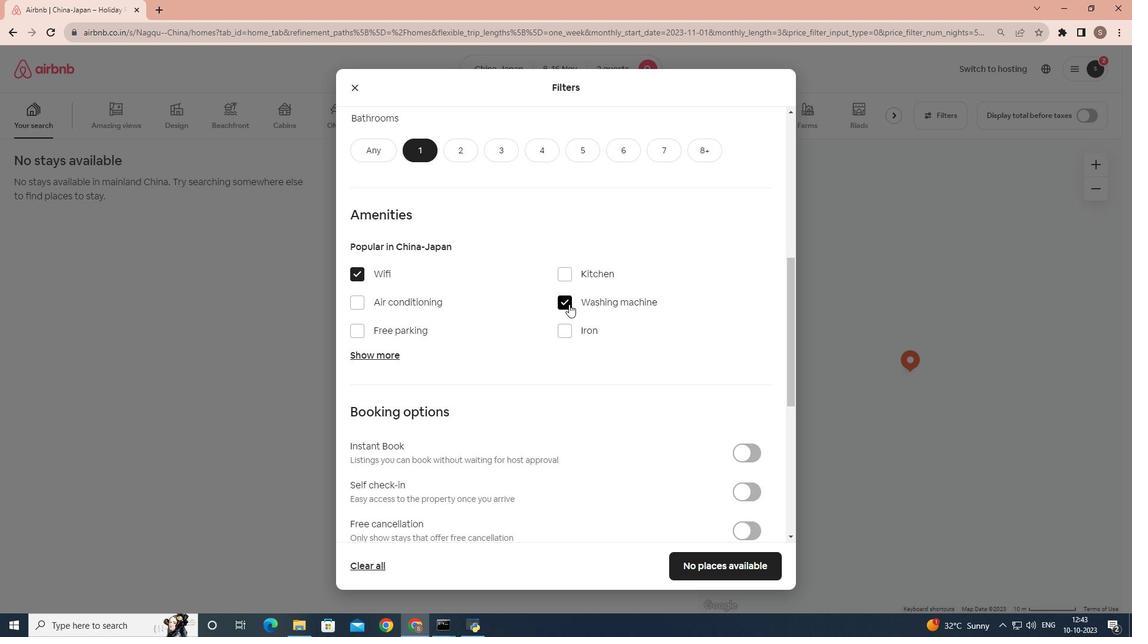 
Action: Mouse moved to (659, 424)
Screenshot: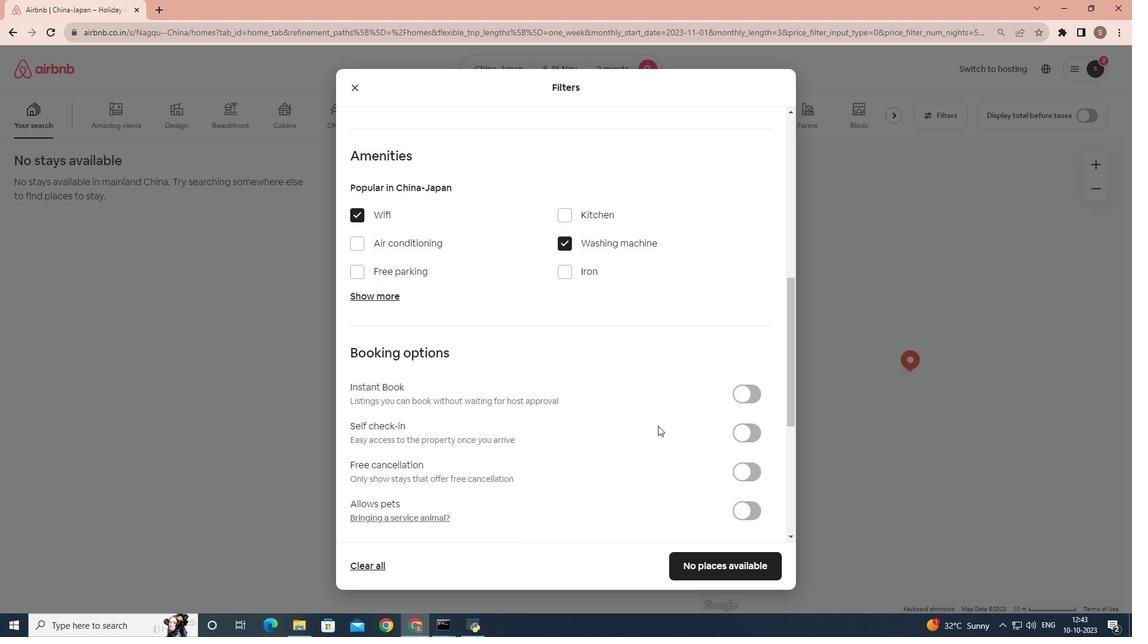 
Action: Mouse scrolled (659, 424) with delta (0, 0)
Screenshot: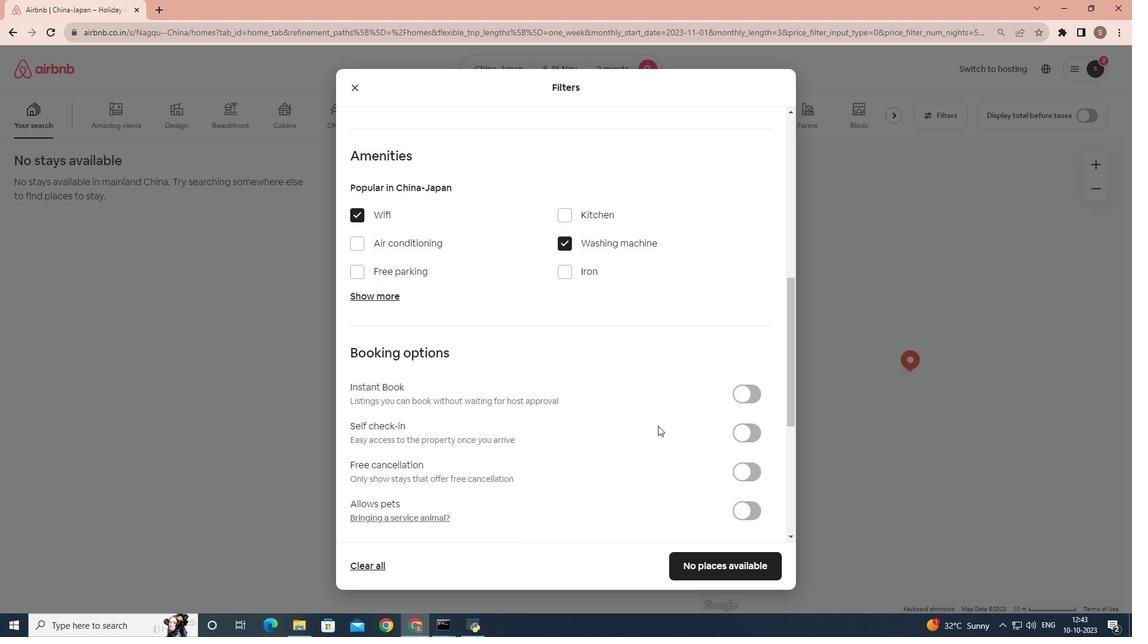 
Action: Mouse moved to (678, 460)
Screenshot: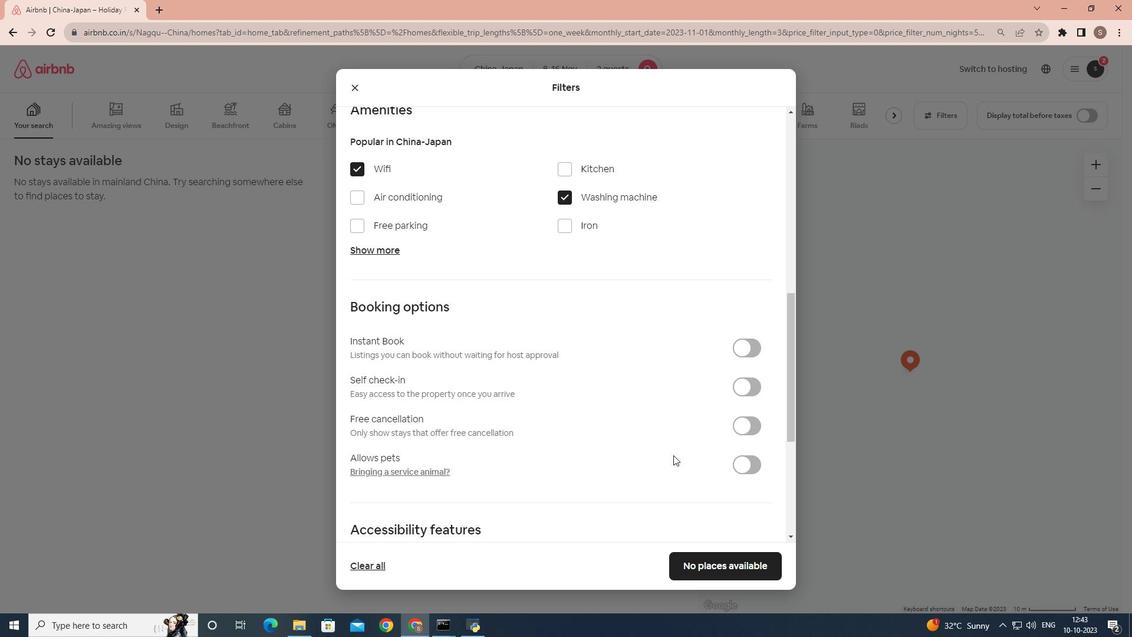 
Action: Mouse scrolled (678, 459) with delta (0, 0)
Screenshot: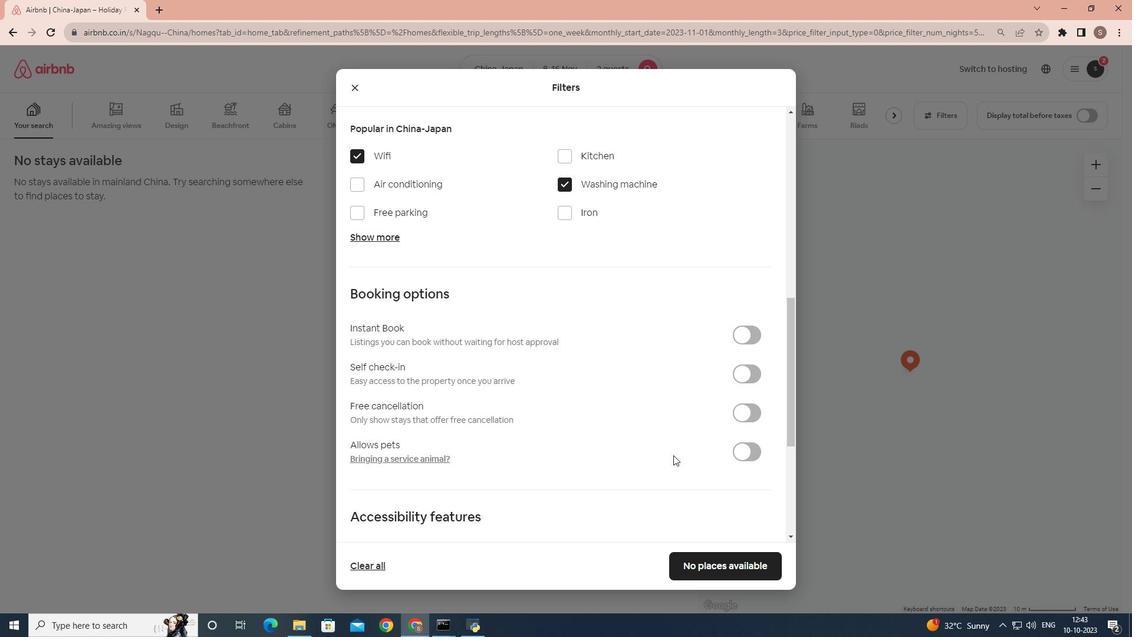 
